 Task: Search one way flight ticket for 5 adults, 2 children, 1 infant in seat and 1 infant on lap in economy from Dubuque: Dubuque Regional Airport to Fort Wayne: Fort Wayne International Airport on 5-4-2023. Choice of flights is Sun country airlines. Number of bags: 2 carry on bags. Price is upto 78000. Outbound departure time preference is 18:00.
Action: Mouse moved to (313, 297)
Screenshot: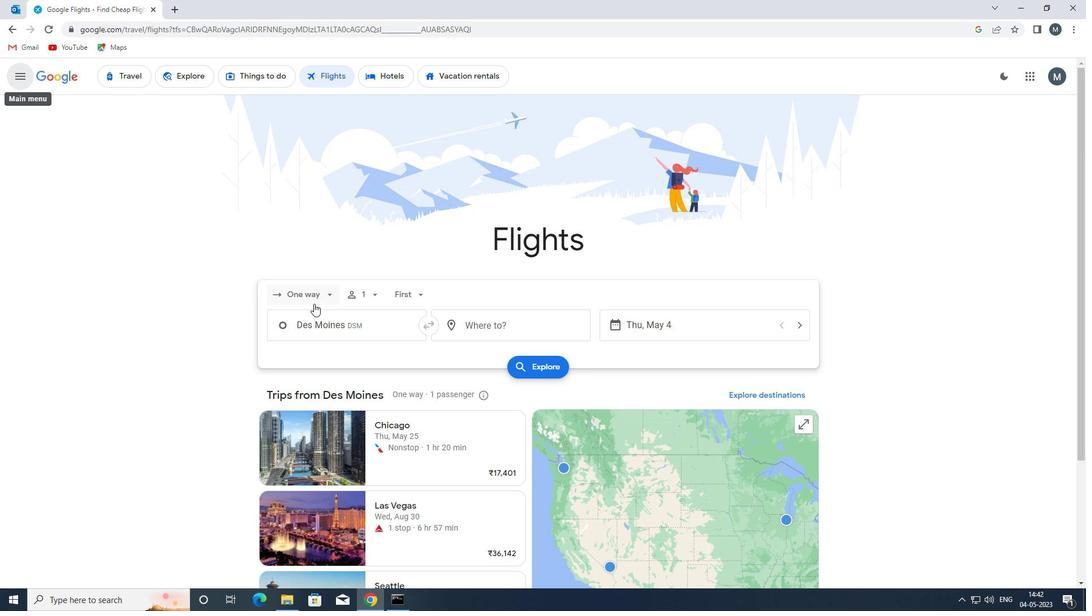 
Action: Mouse pressed left at (313, 297)
Screenshot: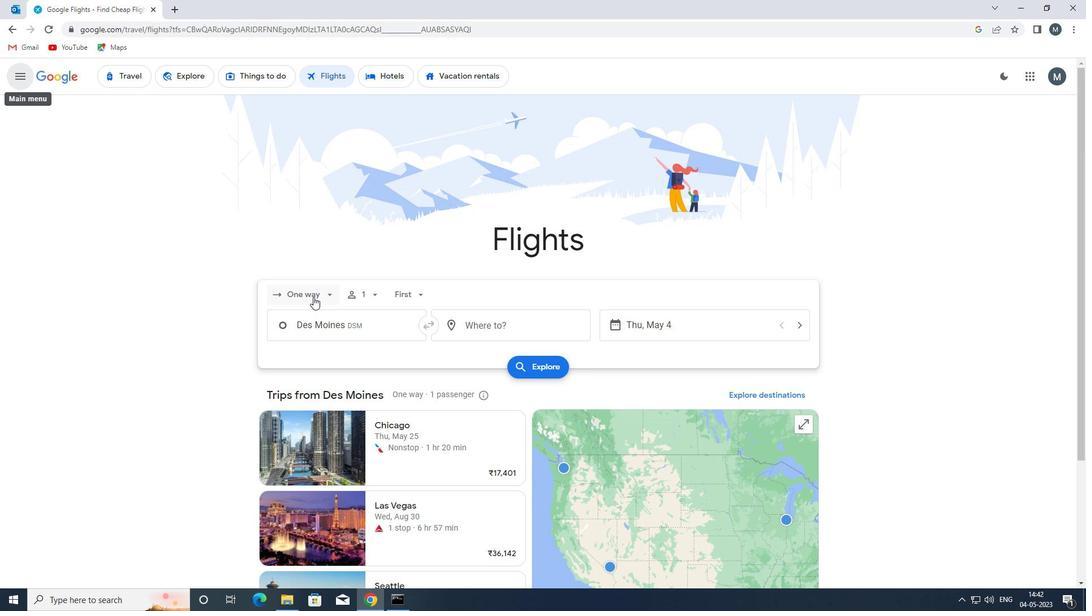 
Action: Mouse moved to (322, 341)
Screenshot: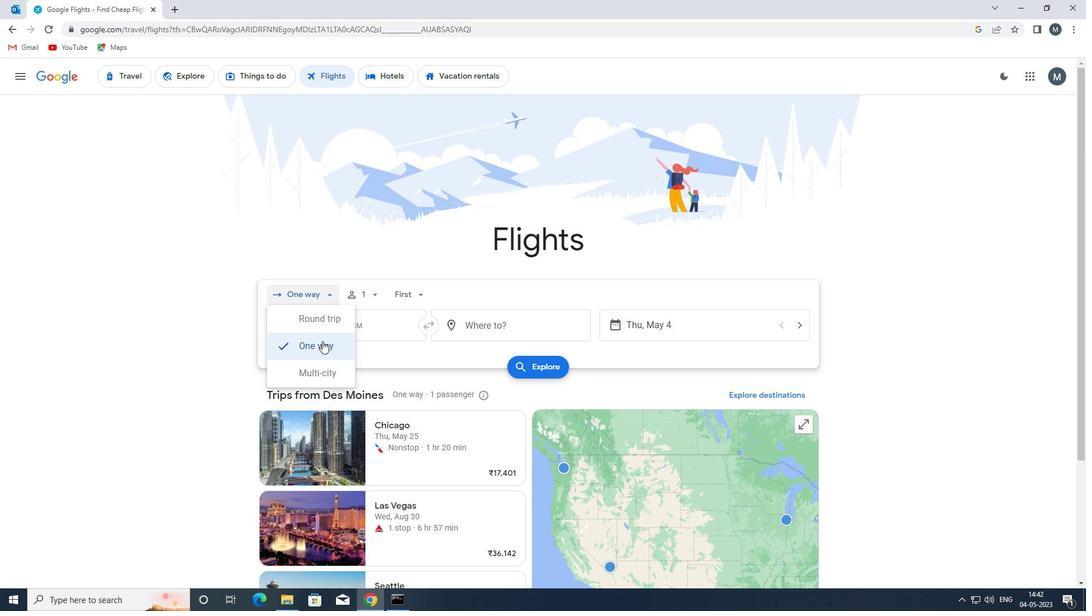 
Action: Mouse pressed left at (322, 341)
Screenshot: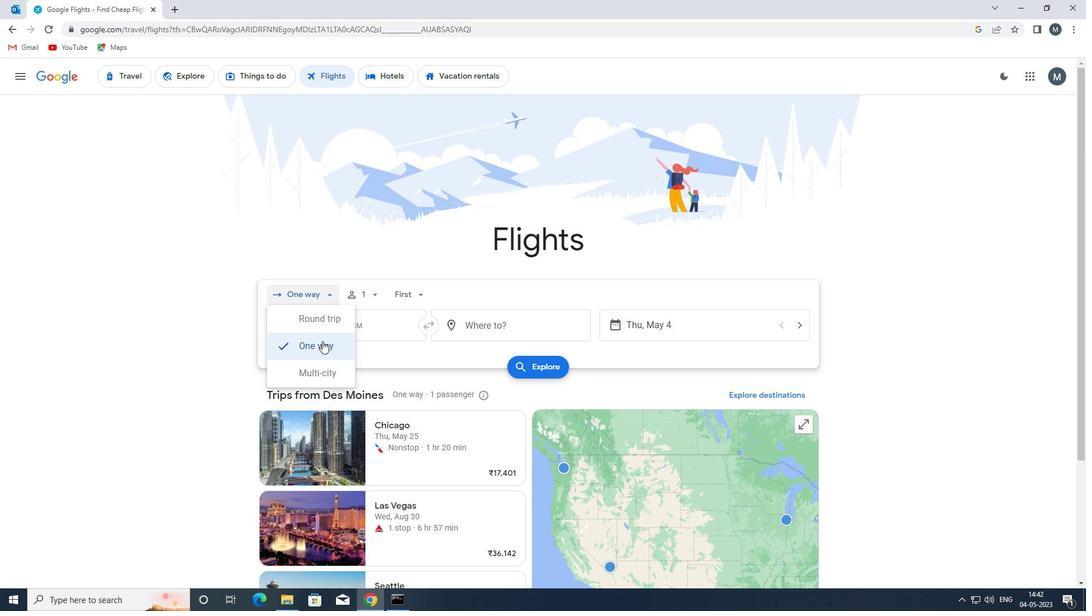 
Action: Mouse moved to (379, 294)
Screenshot: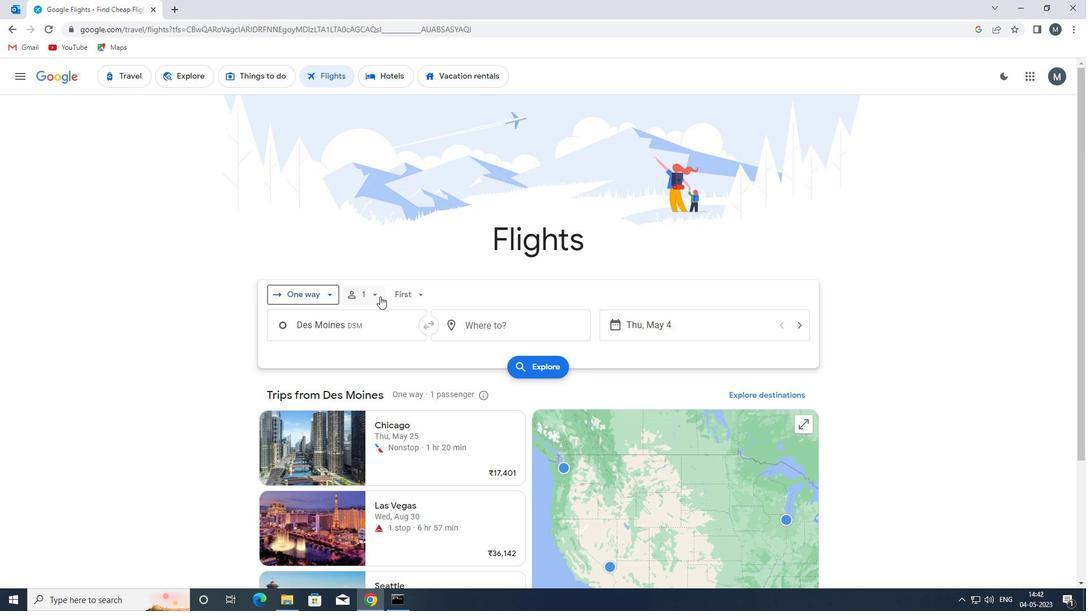 
Action: Mouse pressed left at (379, 294)
Screenshot: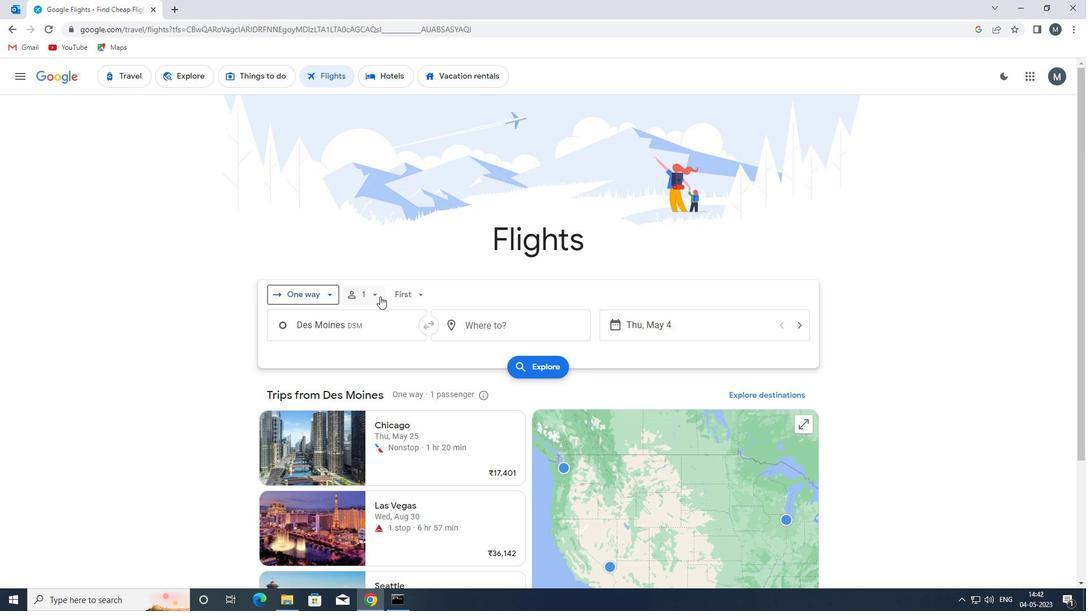 
Action: Mouse moved to (460, 321)
Screenshot: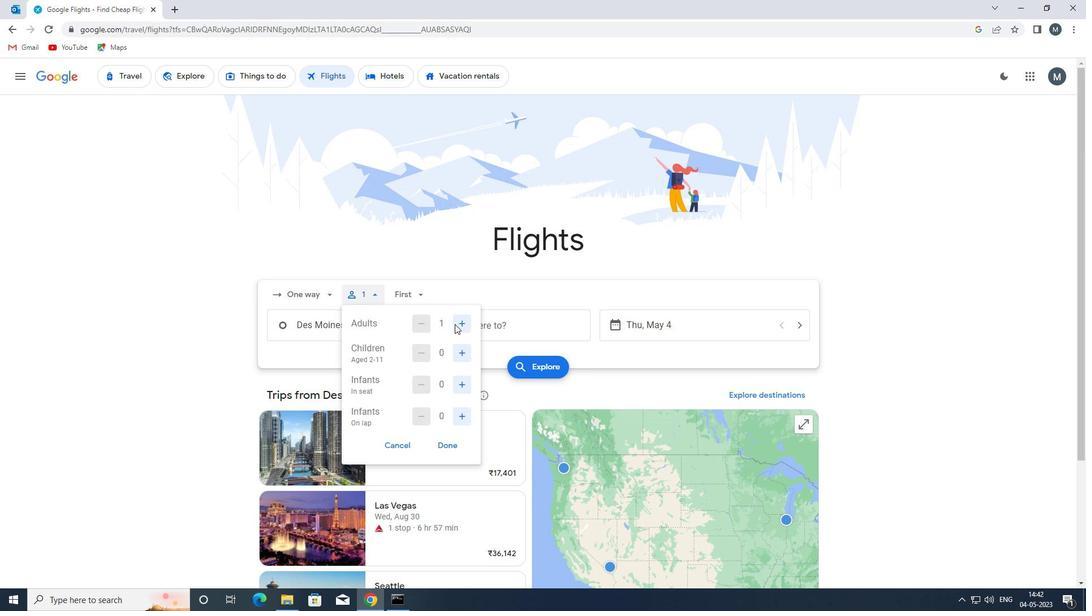 
Action: Mouse pressed left at (460, 321)
Screenshot: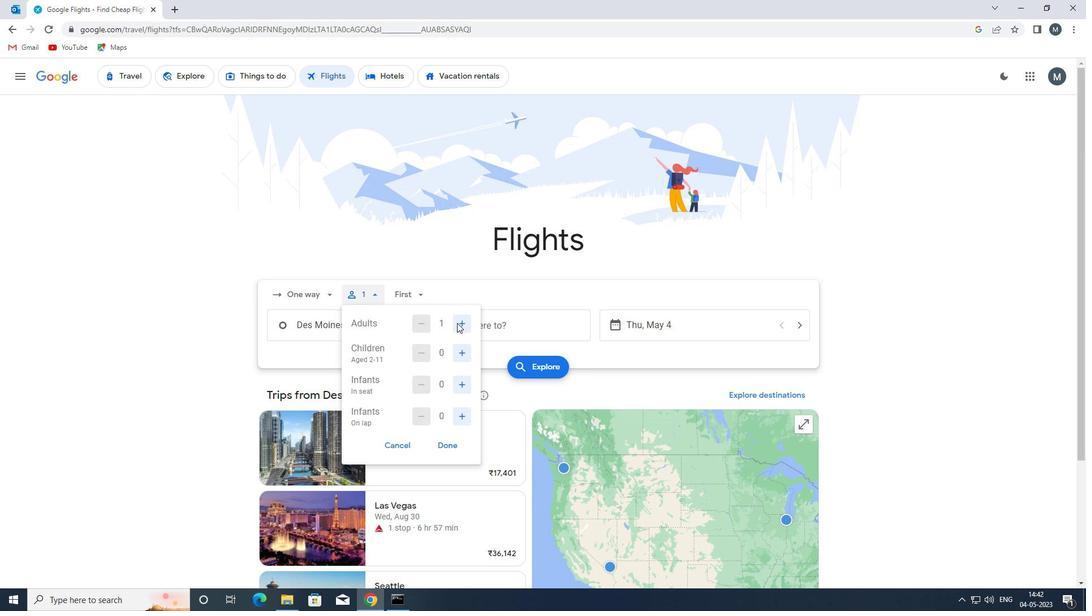 
Action: Mouse pressed left at (460, 321)
Screenshot: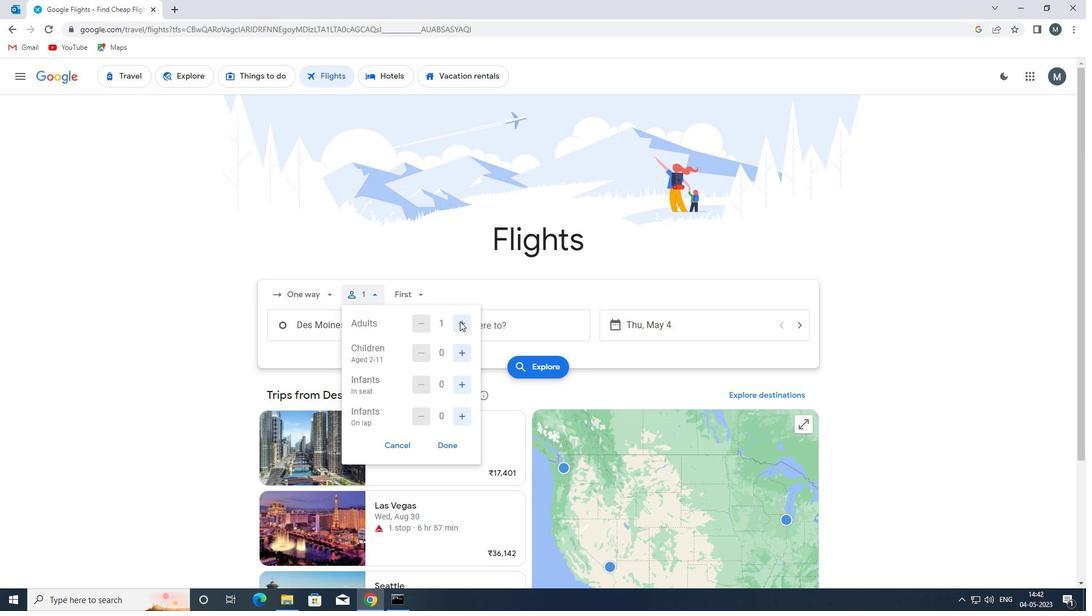
Action: Mouse pressed left at (460, 321)
Screenshot: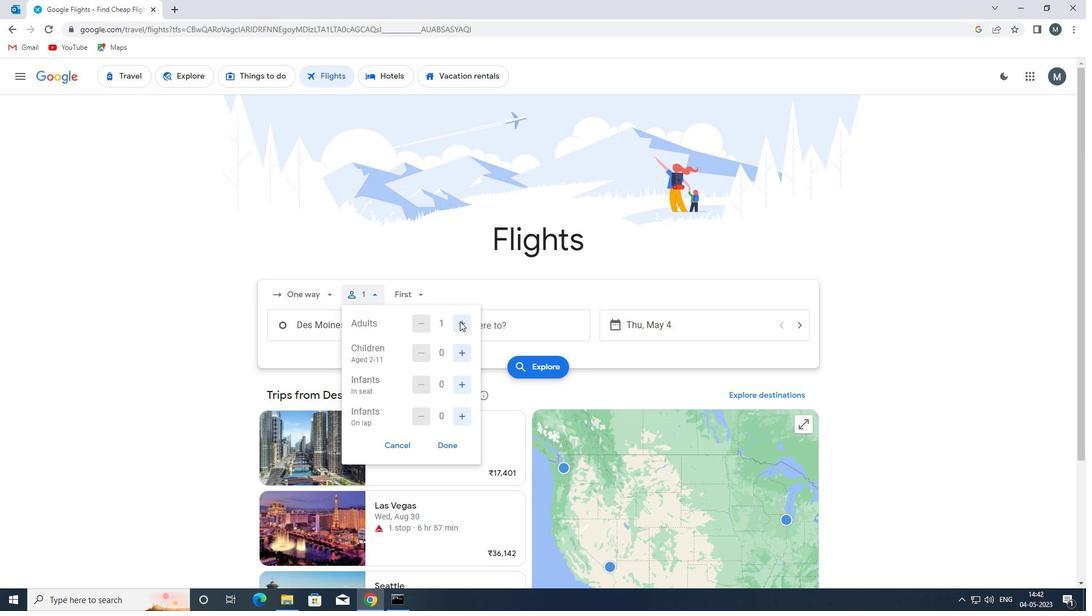 
Action: Mouse moved to (460, 322)
Screenshot: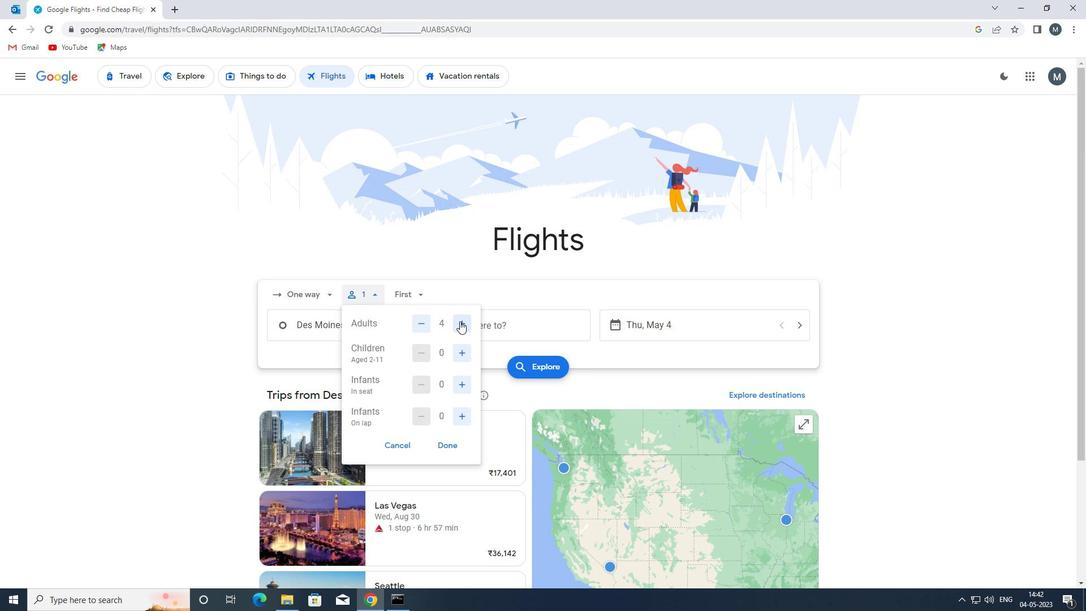 
Action: Mouse pressed left at (460, 322)
Screenshot: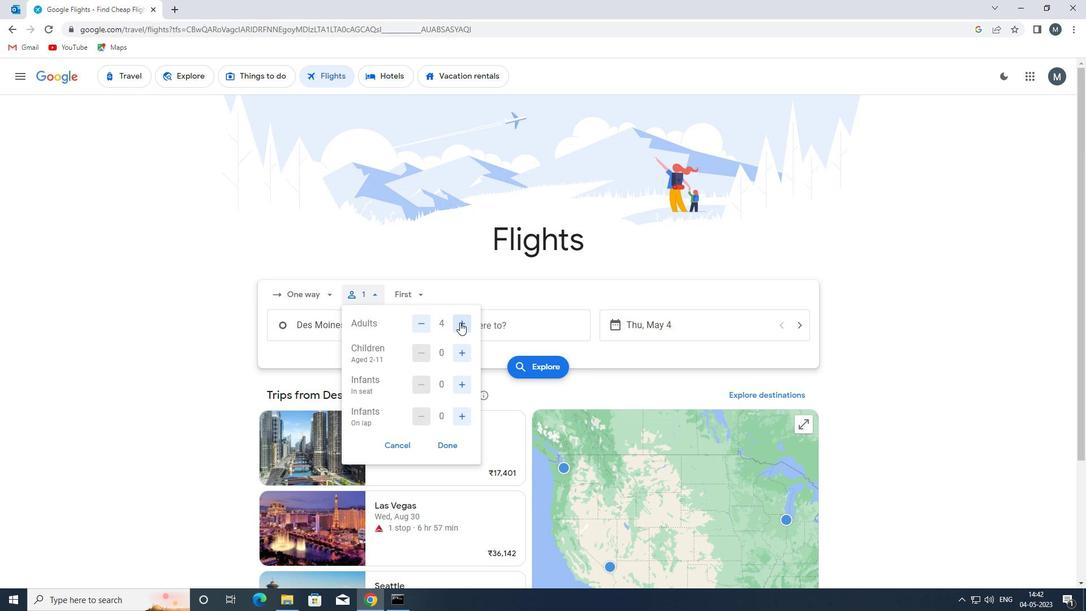 
Action: Mouse moved to (470, 350)
Screenshot: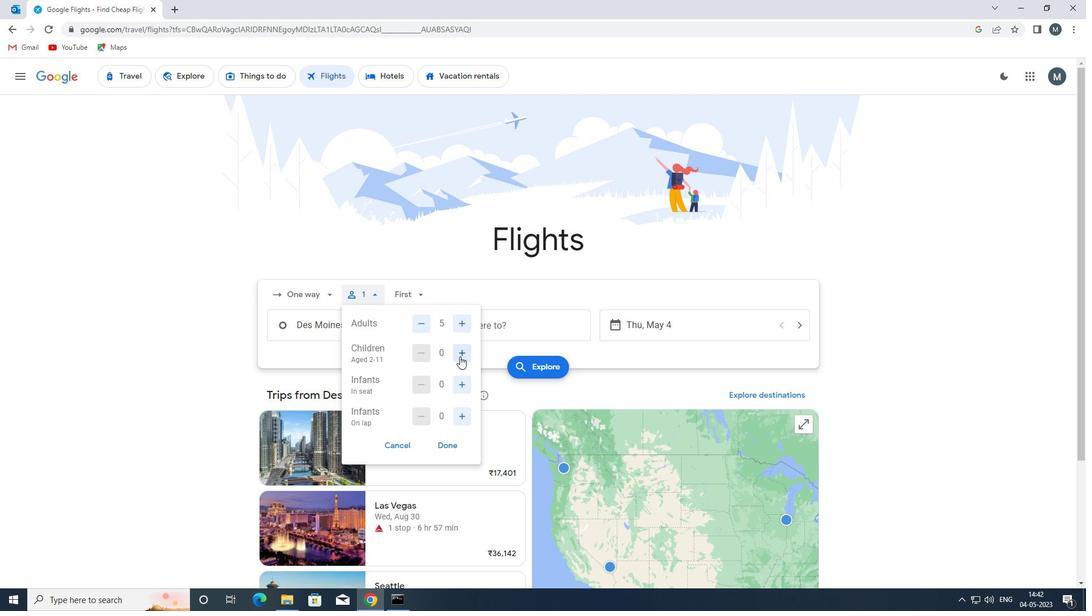 
Action: Mouse pressed left at (470, 350)
Screenshot: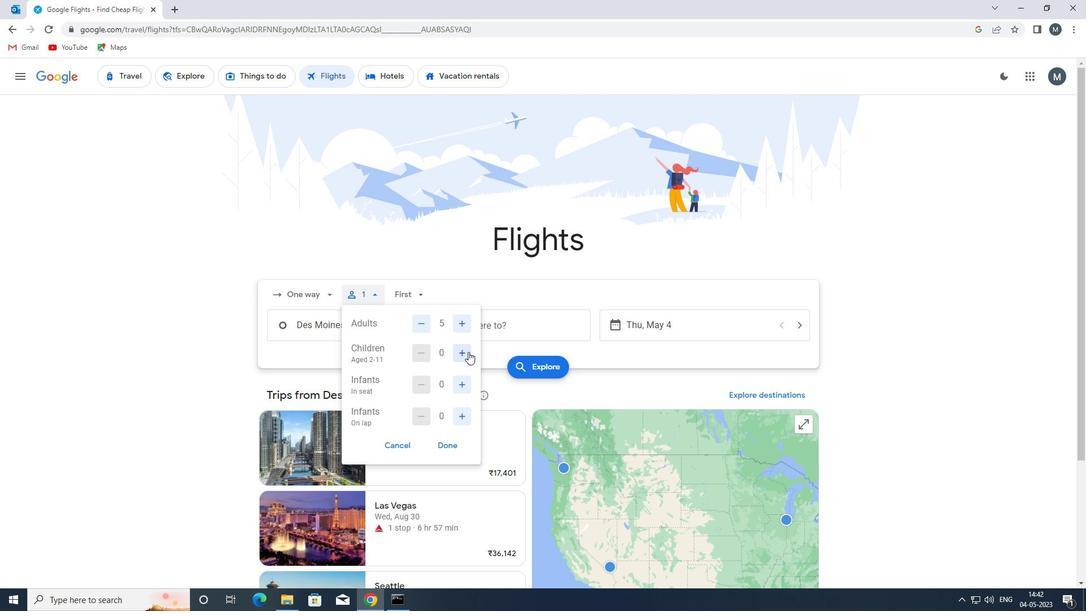 
Action: Mouse moved to (470, 350)
Screenshot: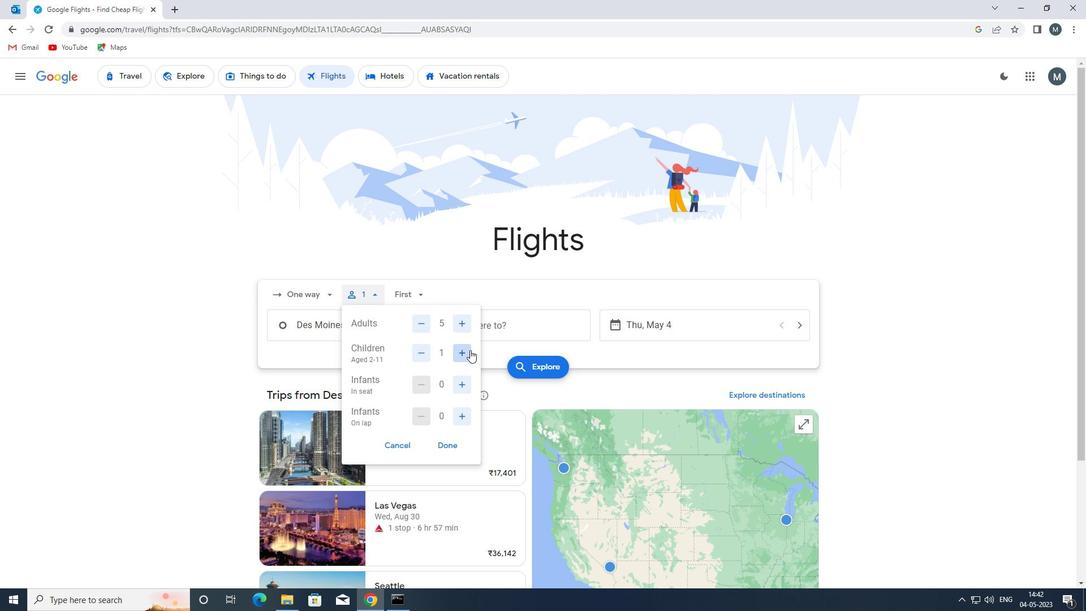 
Action: Mouse pressed left at (470, 350)
Screenshot: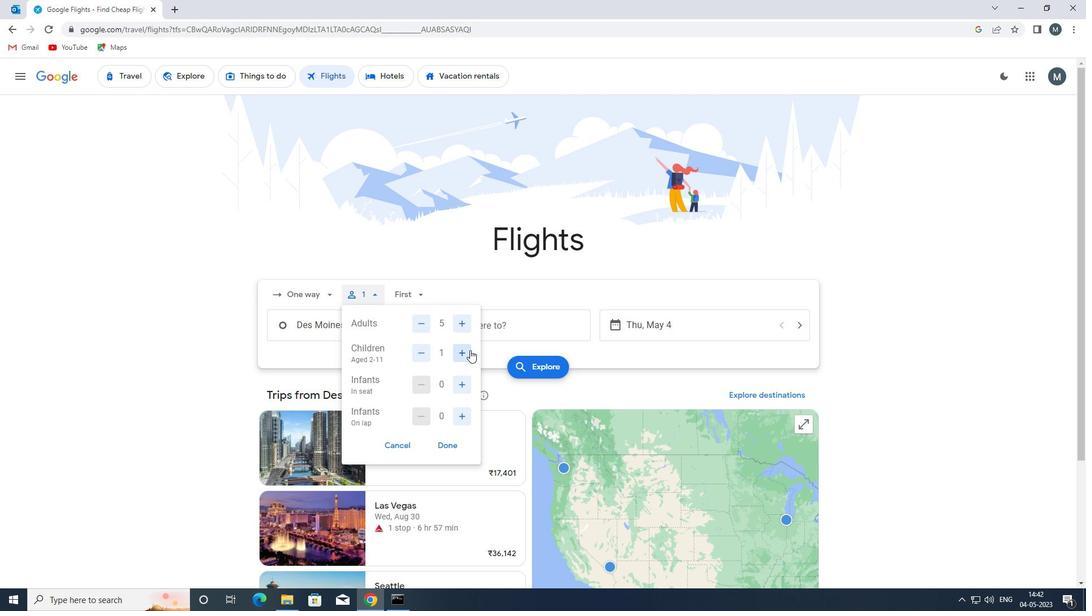 
Action: Mouse moved to (464, 382)
Screenshot: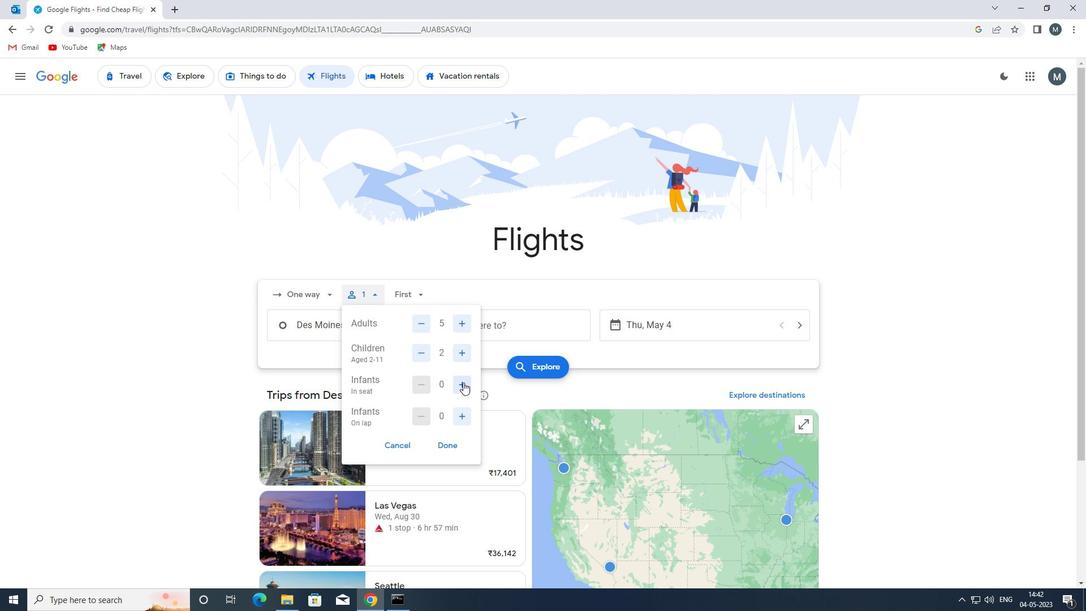 
Action: Mouse pressed left at (464, 382)
Screenshot: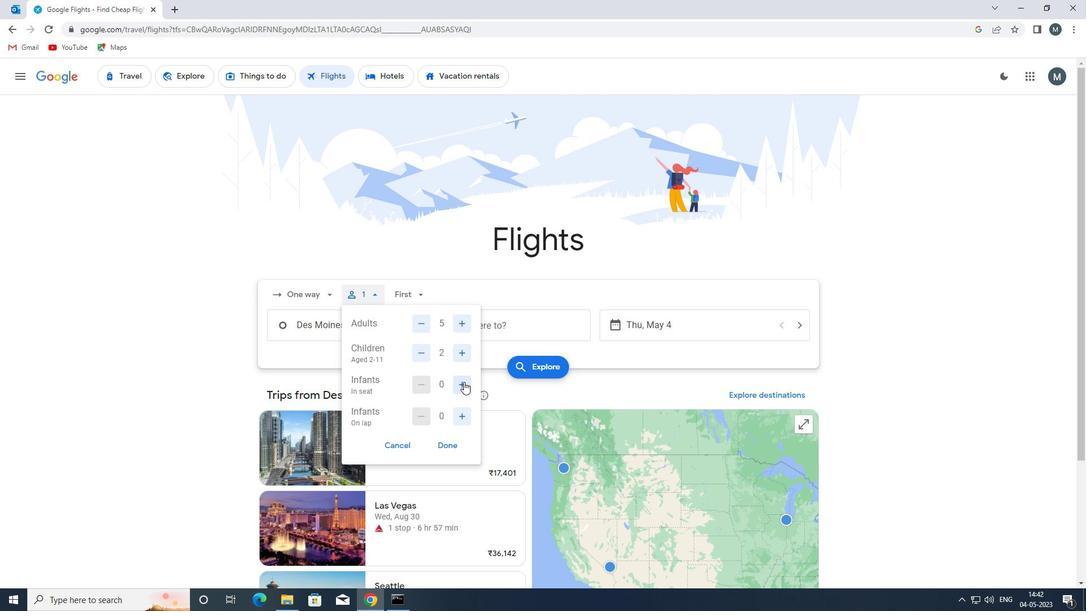 
Action: Mouse moved to (463, 413)
Screenshot: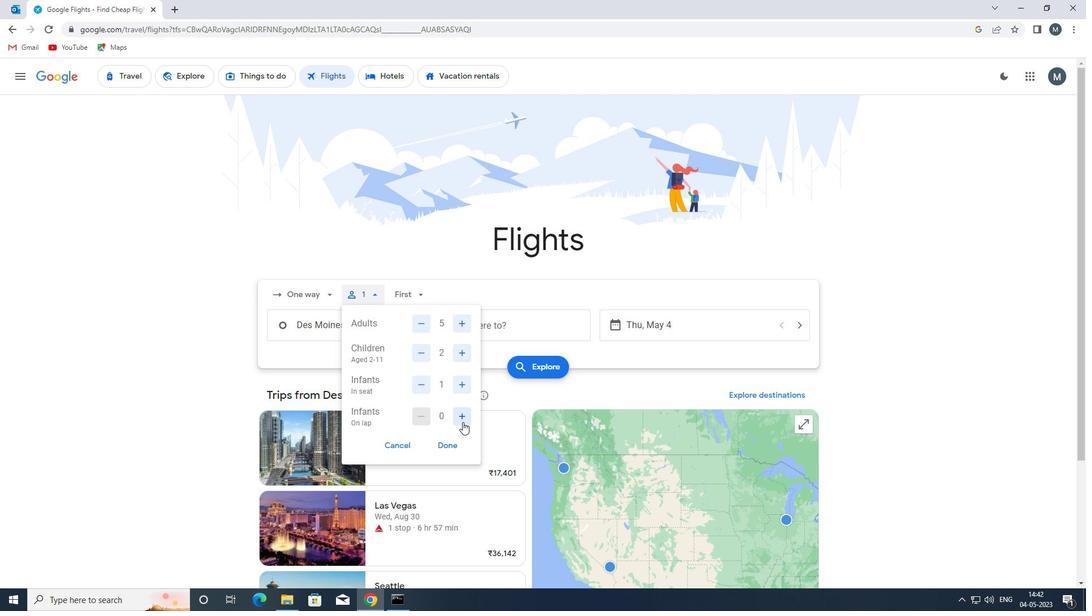 
Action: Mouse pressed left at (463, 413)
Screenshot: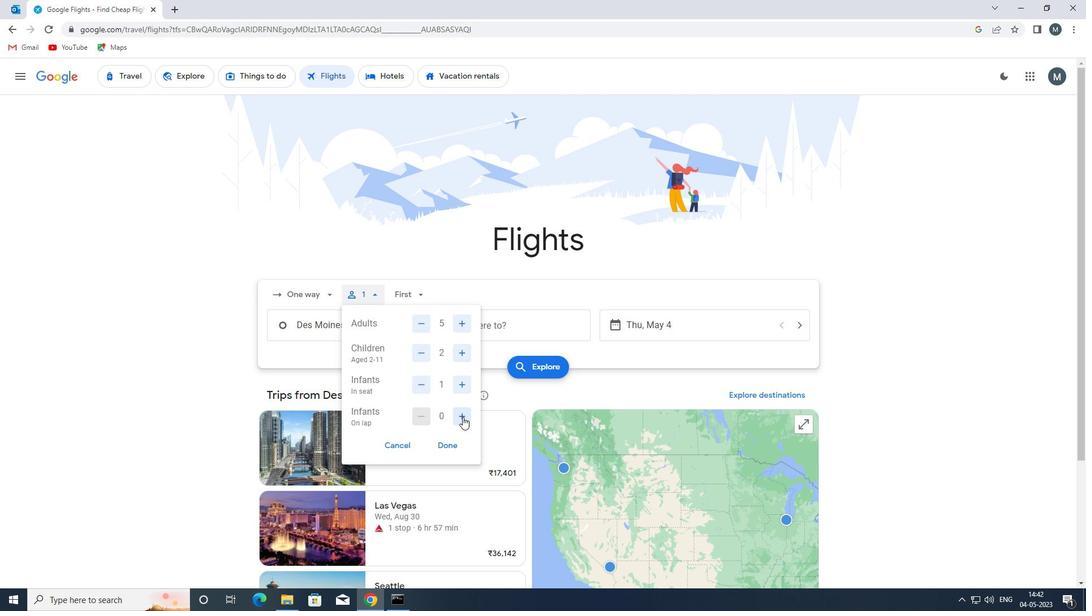 
Action: Mouse moved to (455, 444)
Screenshot: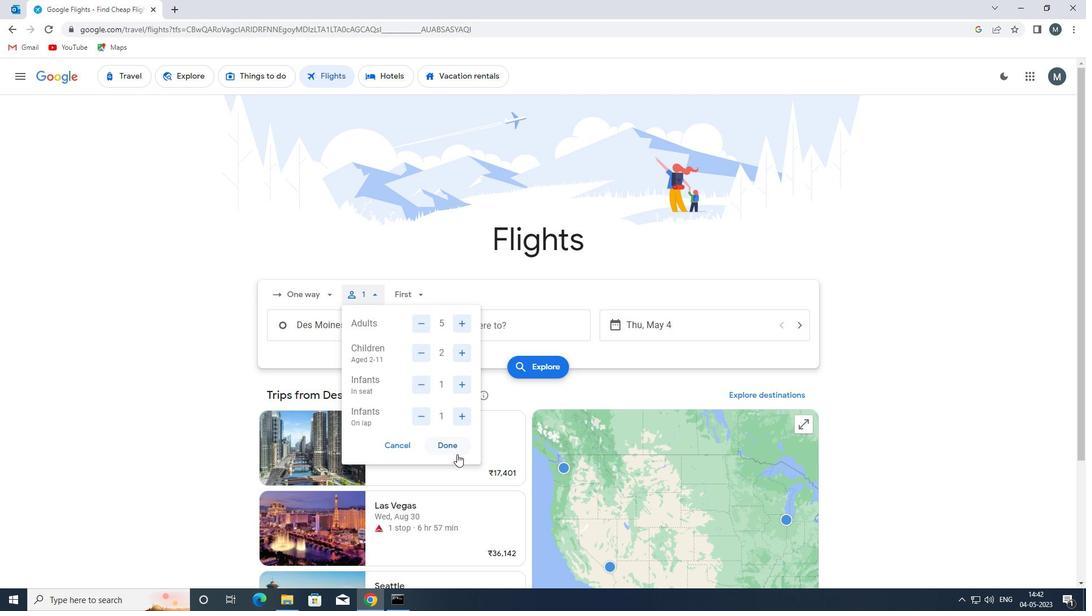 
Action: Mouse pressed left at (455, 444)
Screenshot: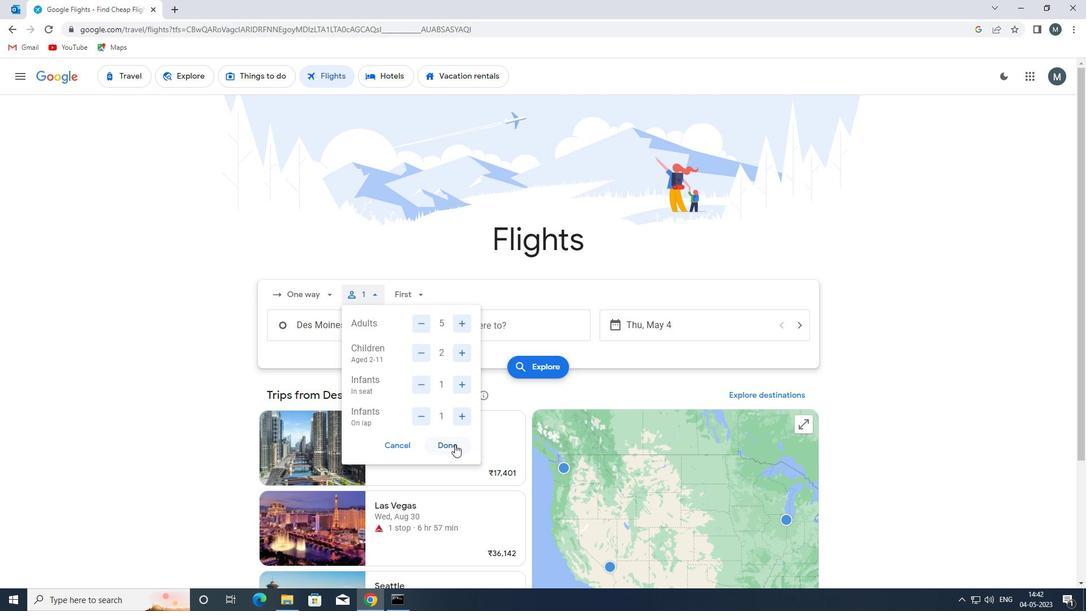 
Action: Mouse moved to (421, 297)
Screenshot: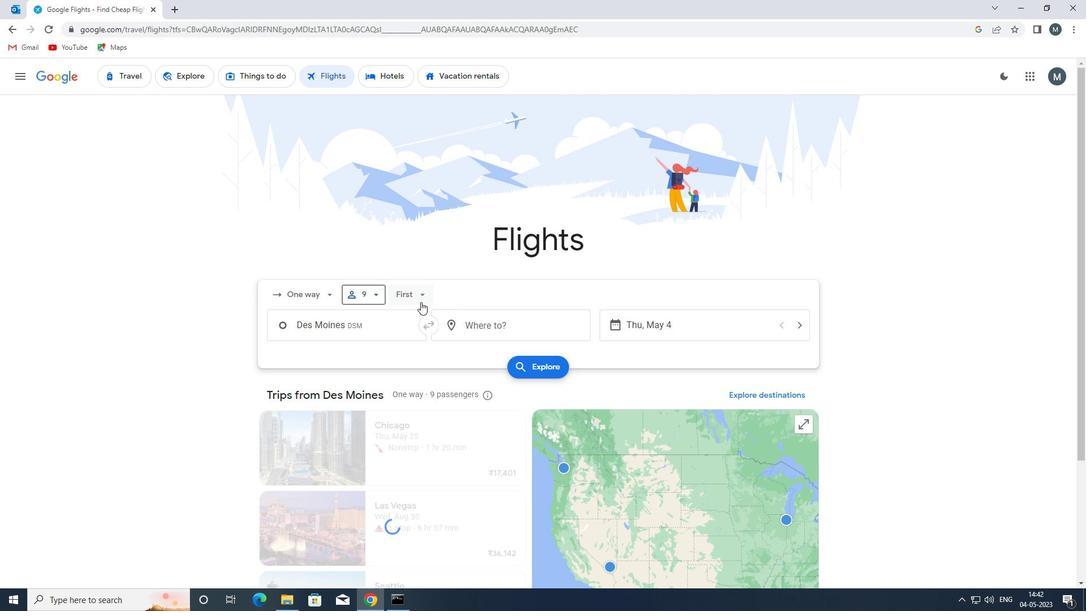 
Action: Mouse pressed left at (421, 297)
Screenshot: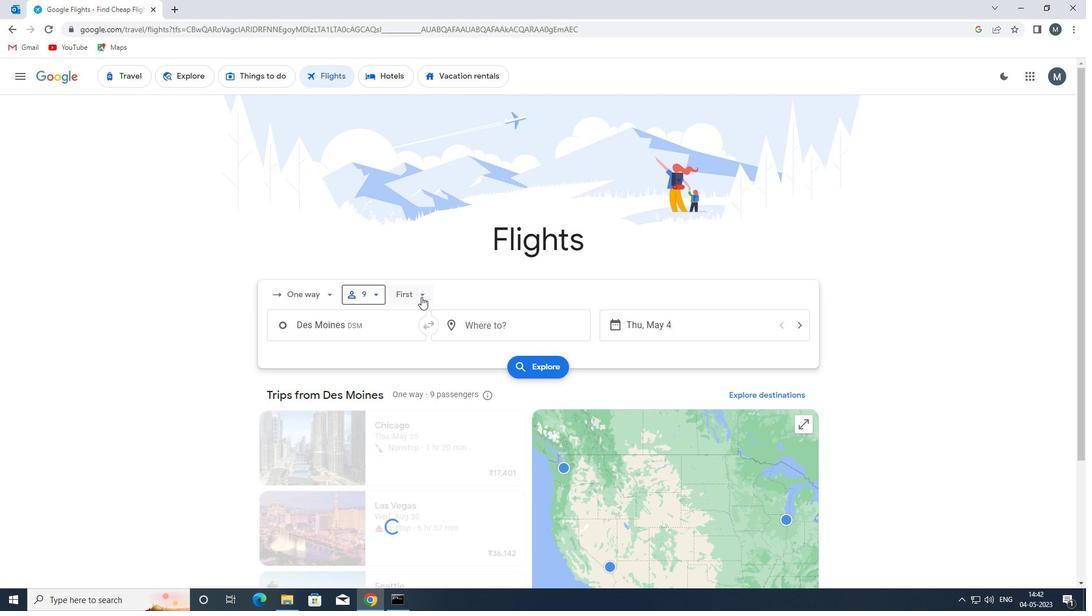 
Action: Mouse moved to (428, 321)
Screenshot: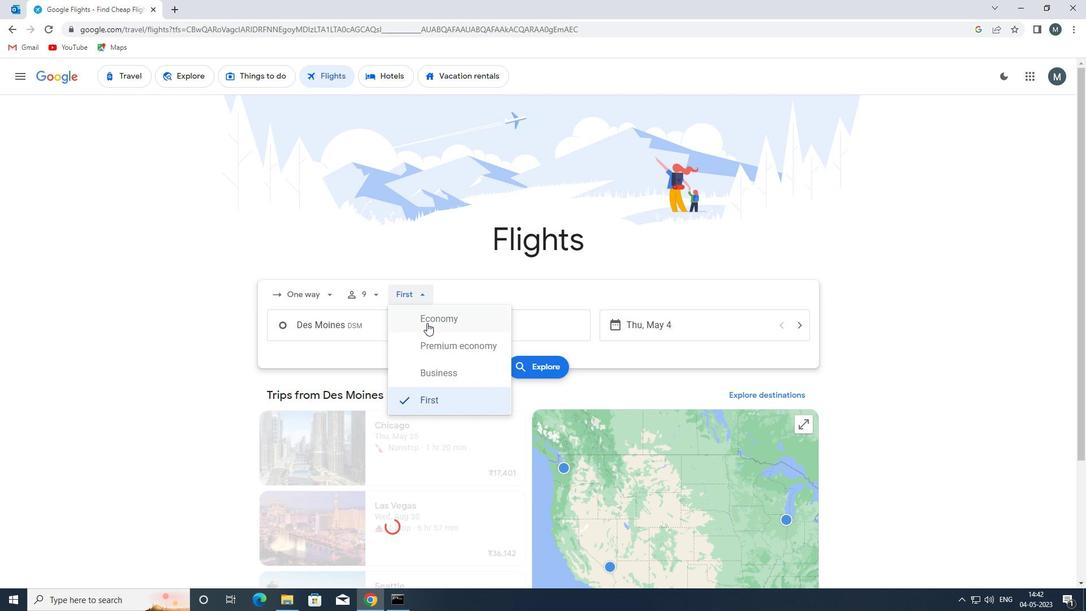 
Action: Mouse pressed left at (428, 321)
Screenshot: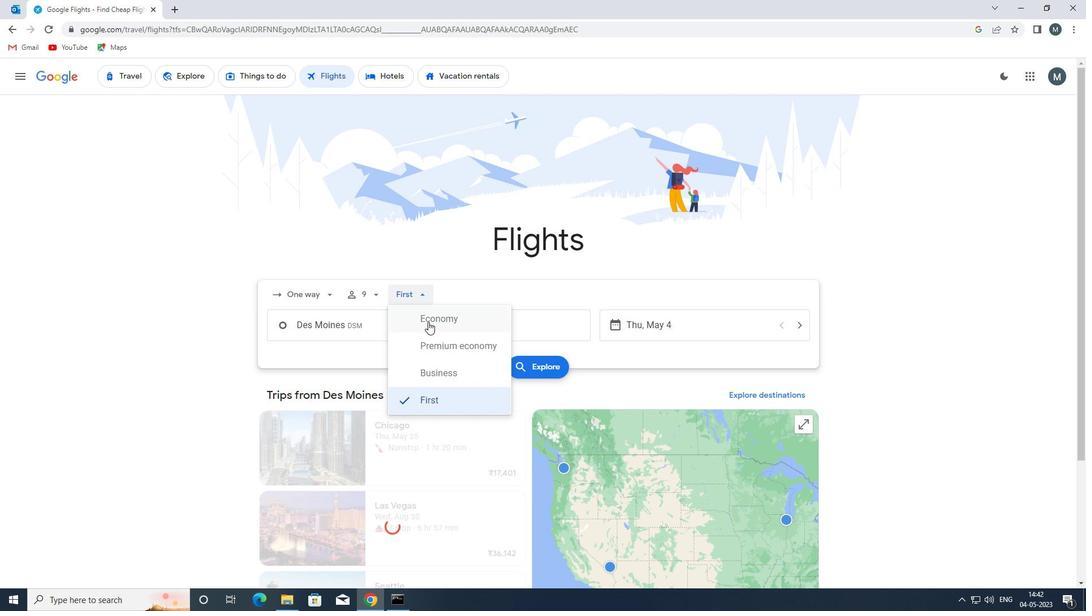 
Action: Mouse moved to (379, 325)
Screenshot: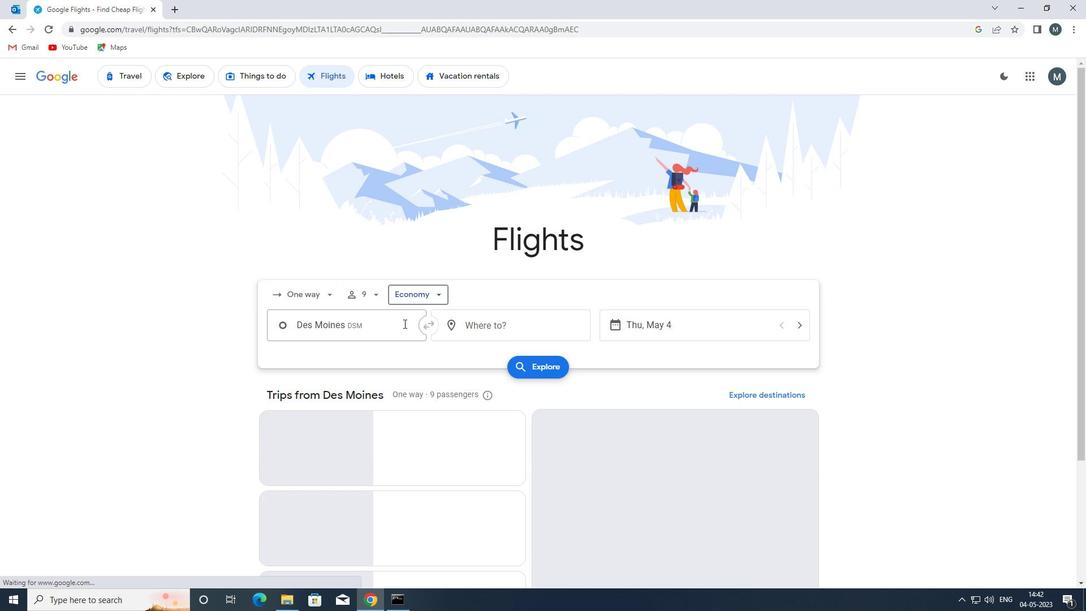 
Action: Mouse pressed left at (379, 325)
Screenshot: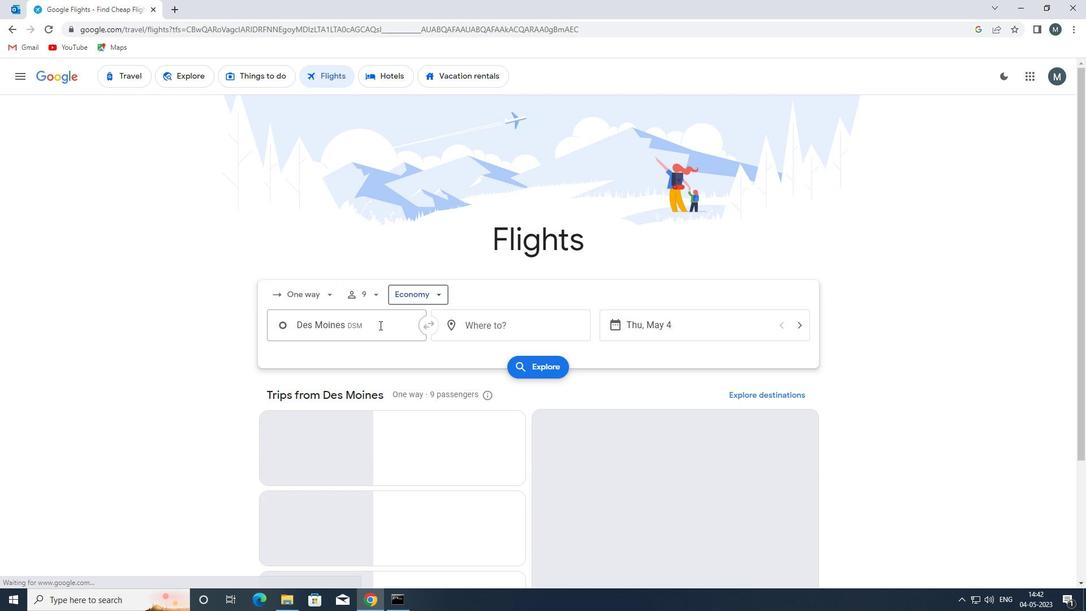 
Action: Key pressed dbq
Screenshot: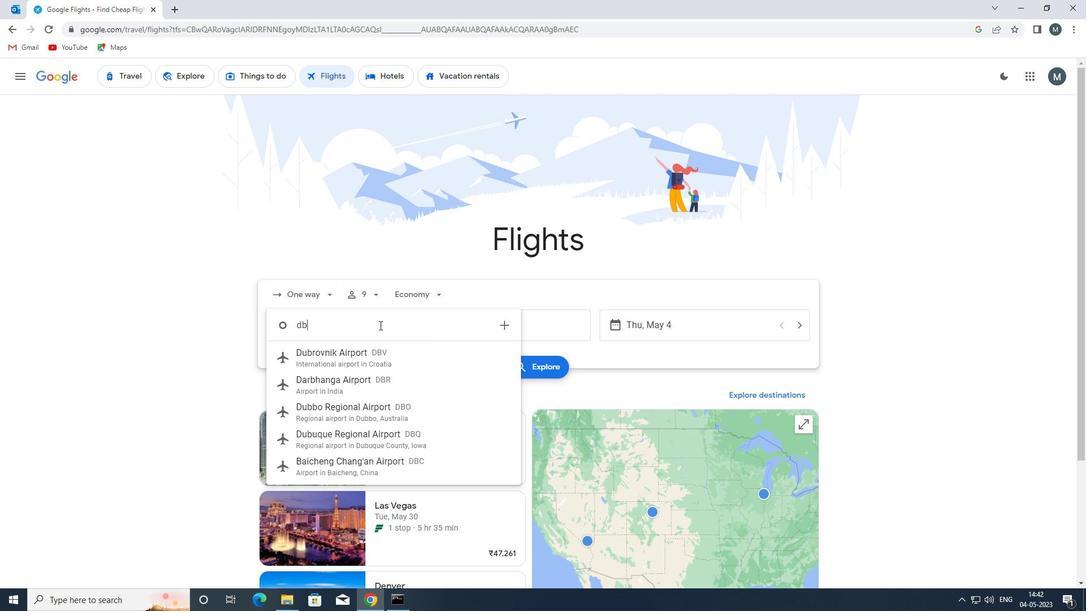 
Action: Mouse moved to (371, 356)
Screenshot: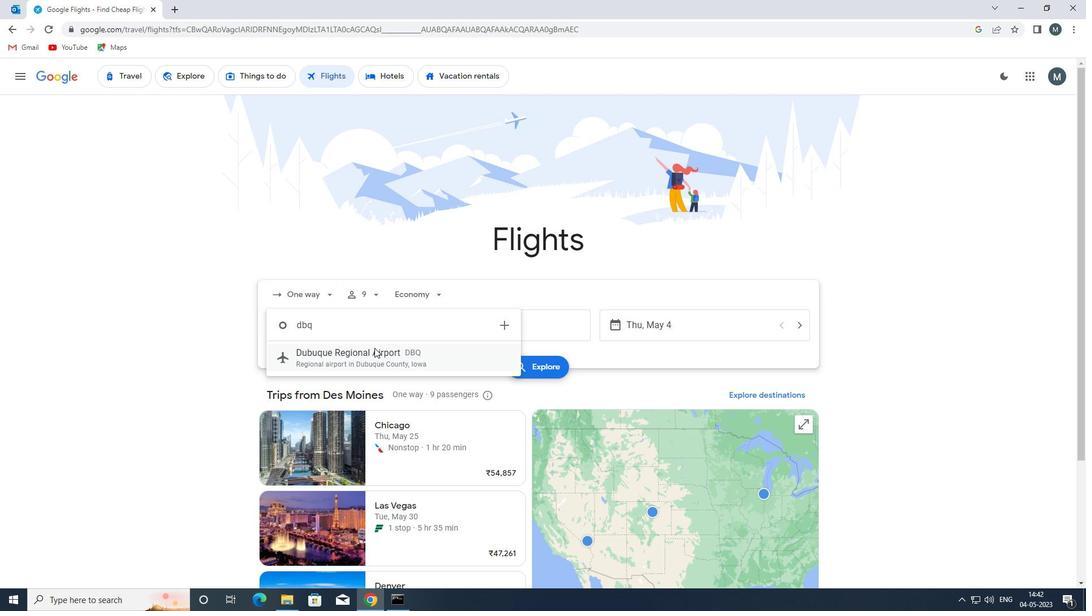 
Action: Mouse pressed left at (371, 356)
Screenshot: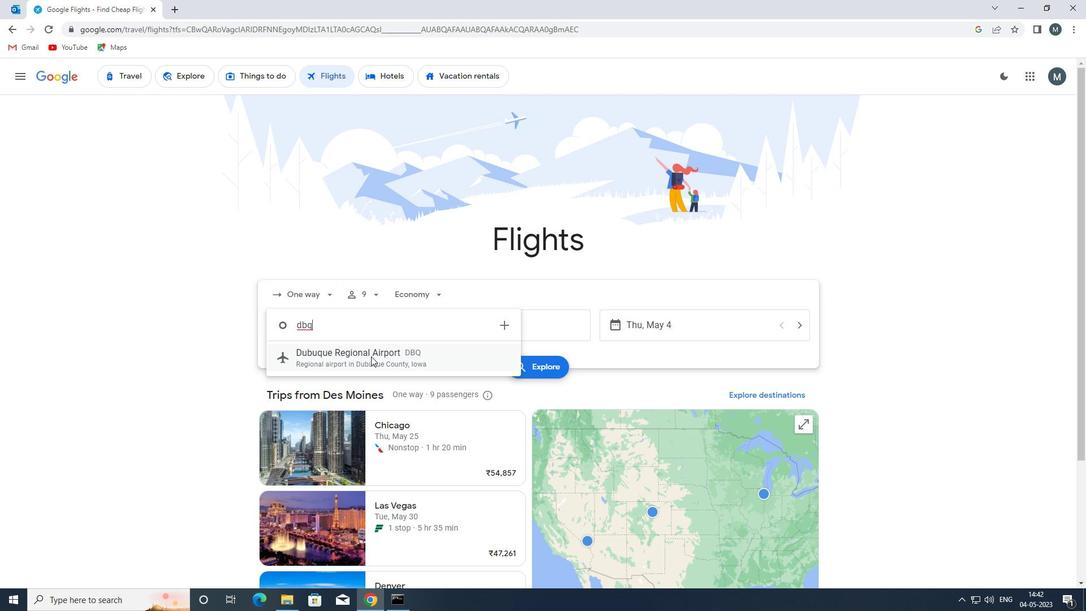 
Action: Mouse moved to (465, 327)
Screenshot: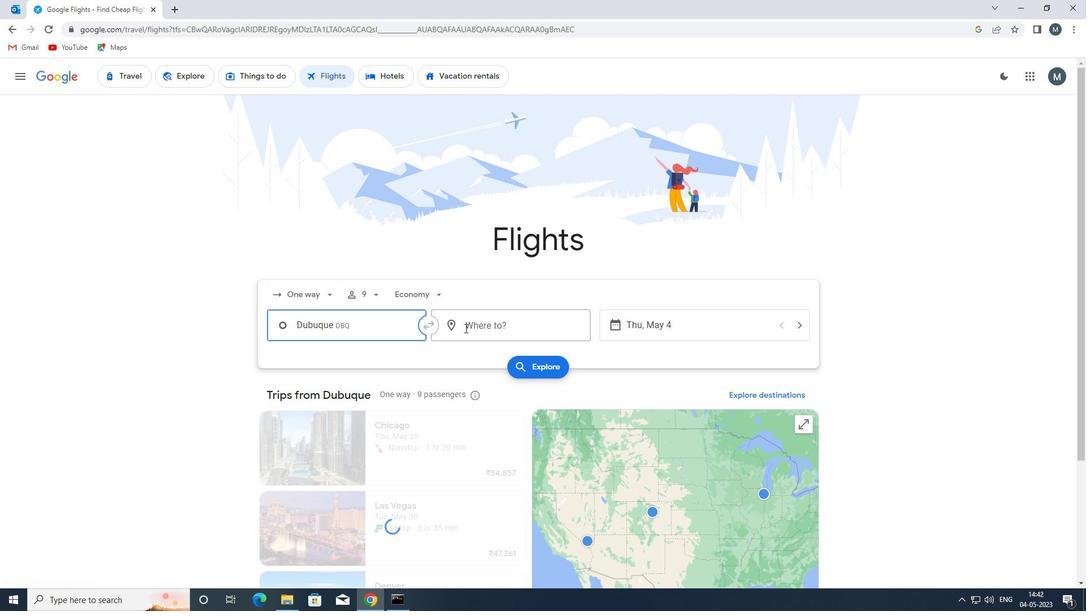 
Action: Mouse pressed left at (465, 327)
Screenshot: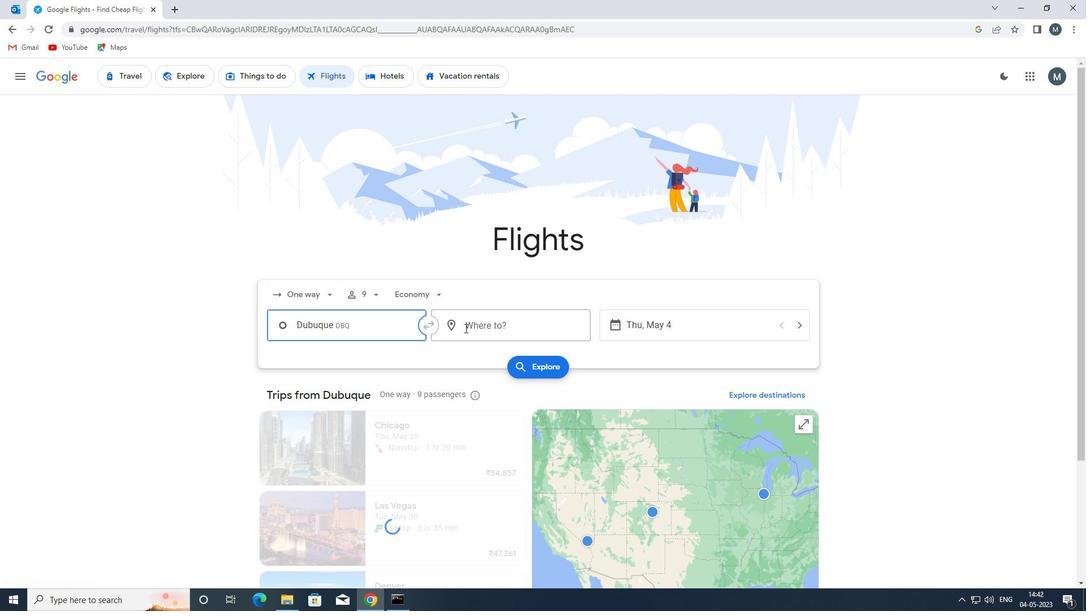 
Action: Key pressed fw
Screenshot: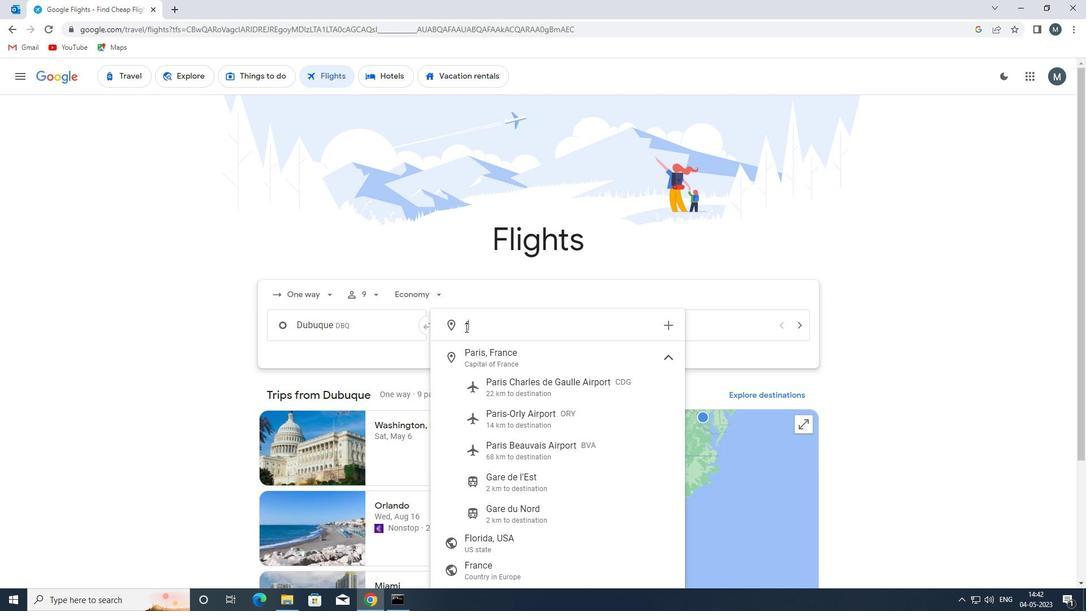 
Action: Mouse moved to (485, 358)
Screenshot: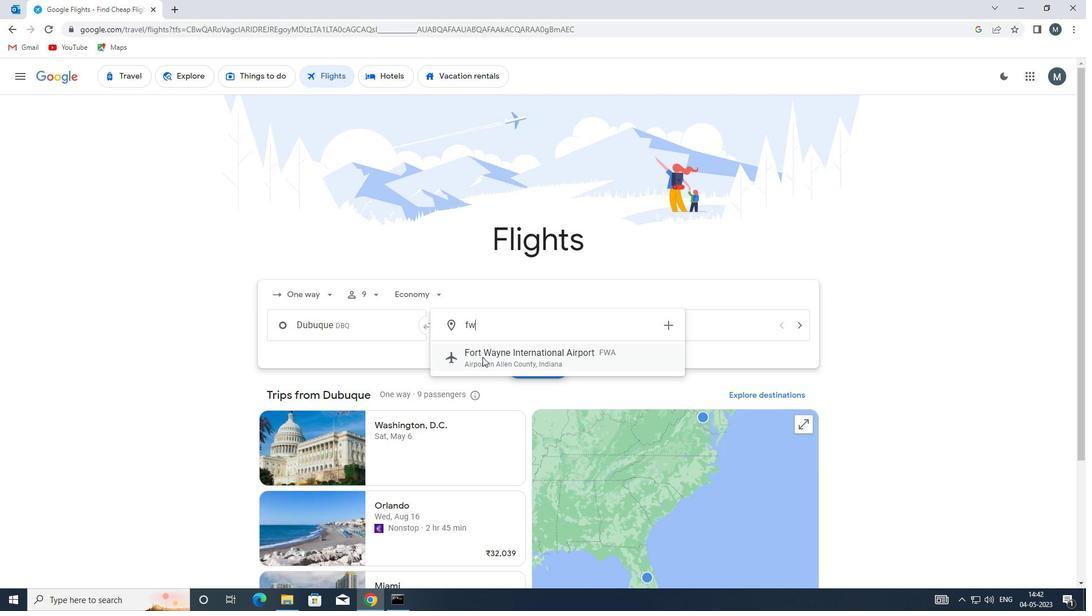 
Action: Mouse pressed left at (485, 358)
Screenshot: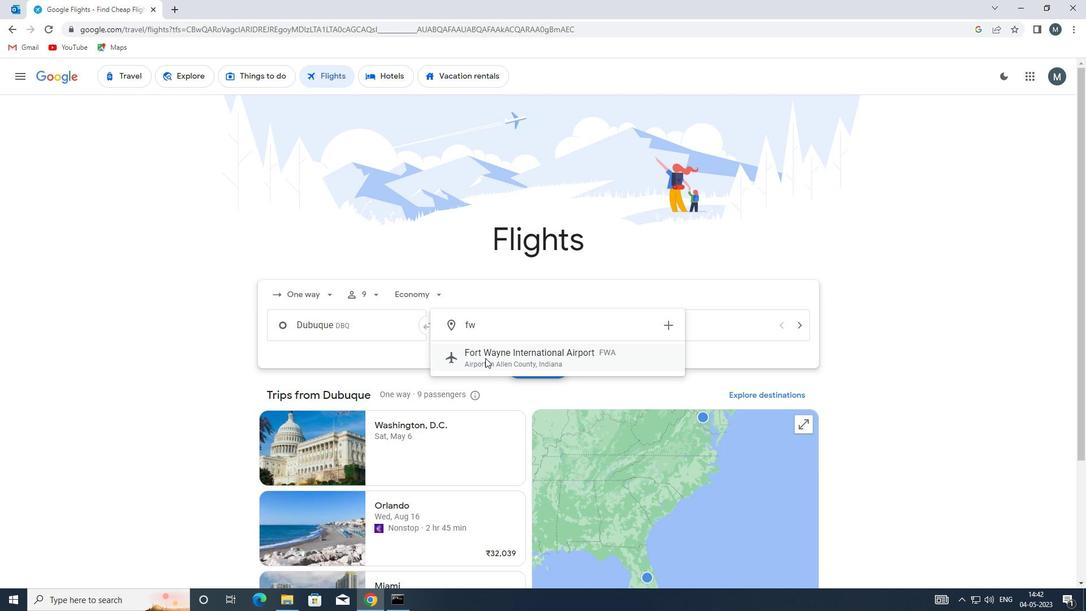 
Action: Mouse moved to (624, 324)
Screenshot: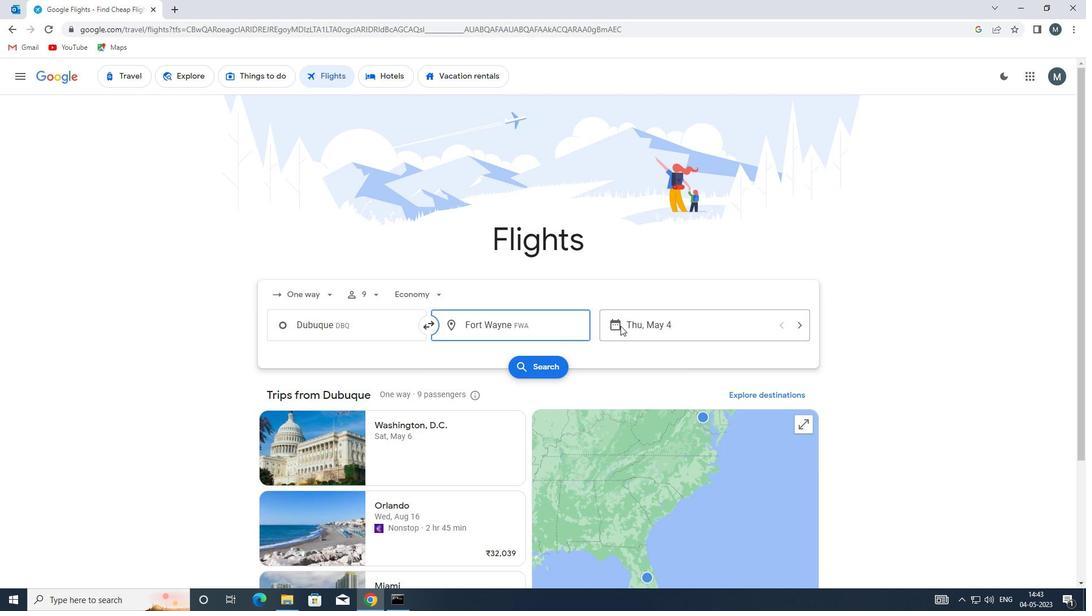 
Action: Mouse pressed left at (624, 324)
Screenshot: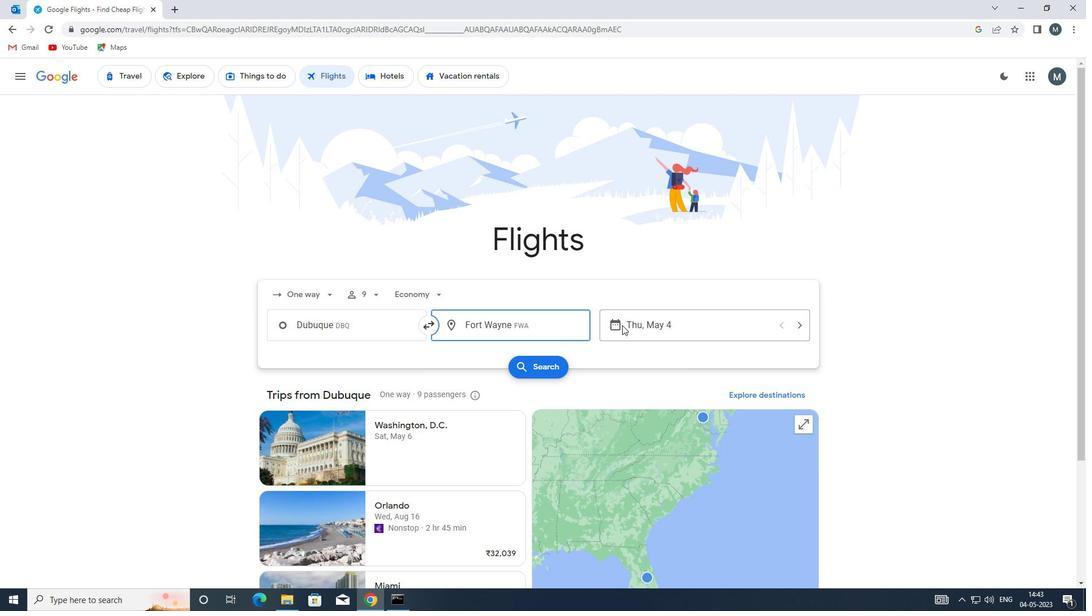 
Action: Mouse moved to (511, 383)
Screenshot: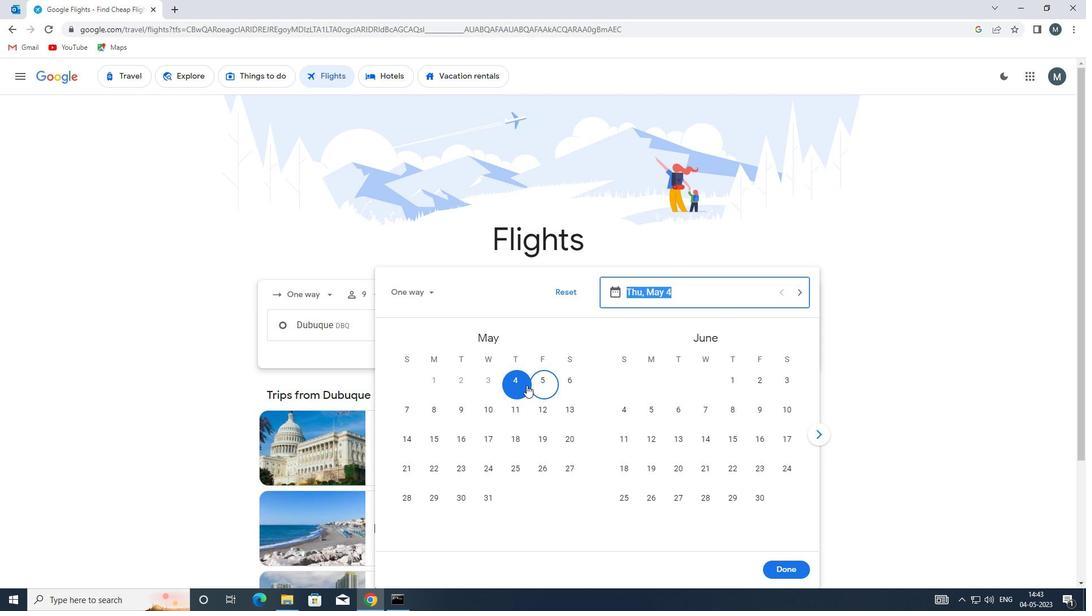 
Action: Mouse pressed left at (511, 383)
Screenshot: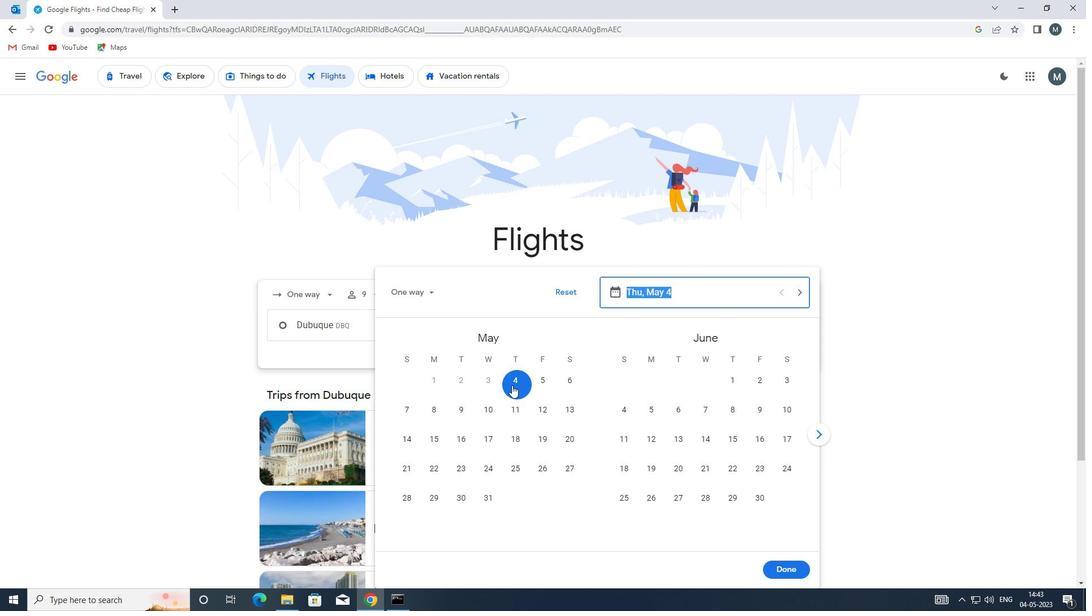 
Action: Mouse moved to (775, 565)
Screenshot: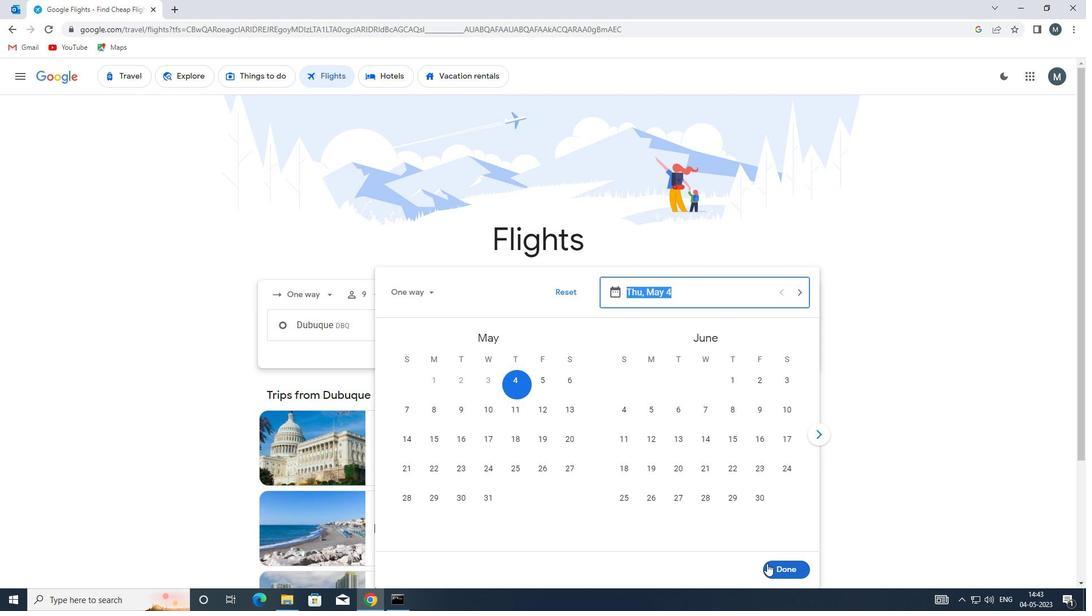 
Action: Mouse pressed left at (775, 565)
Screenshot: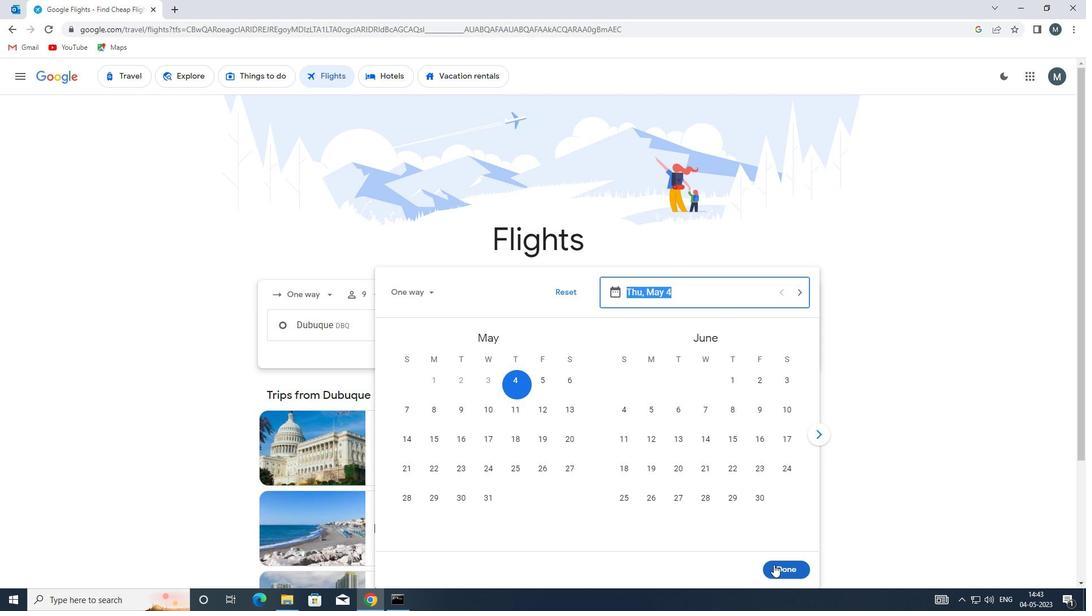 
Action: Mouse moved to (526, 366)
Screenshot: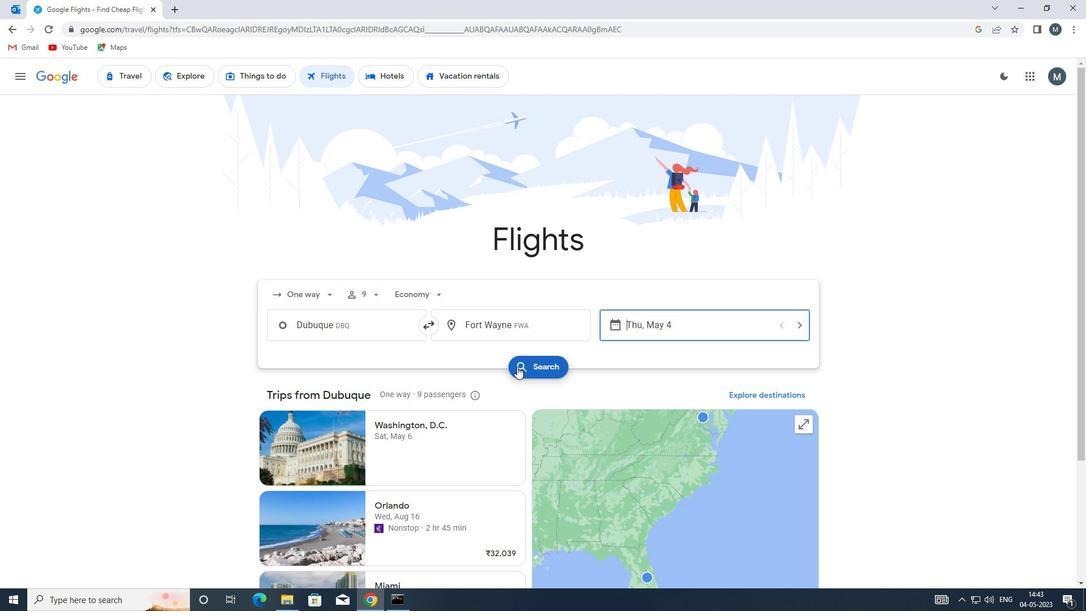 
Action: Mouse pressed left at (526, 366)
Screenshot: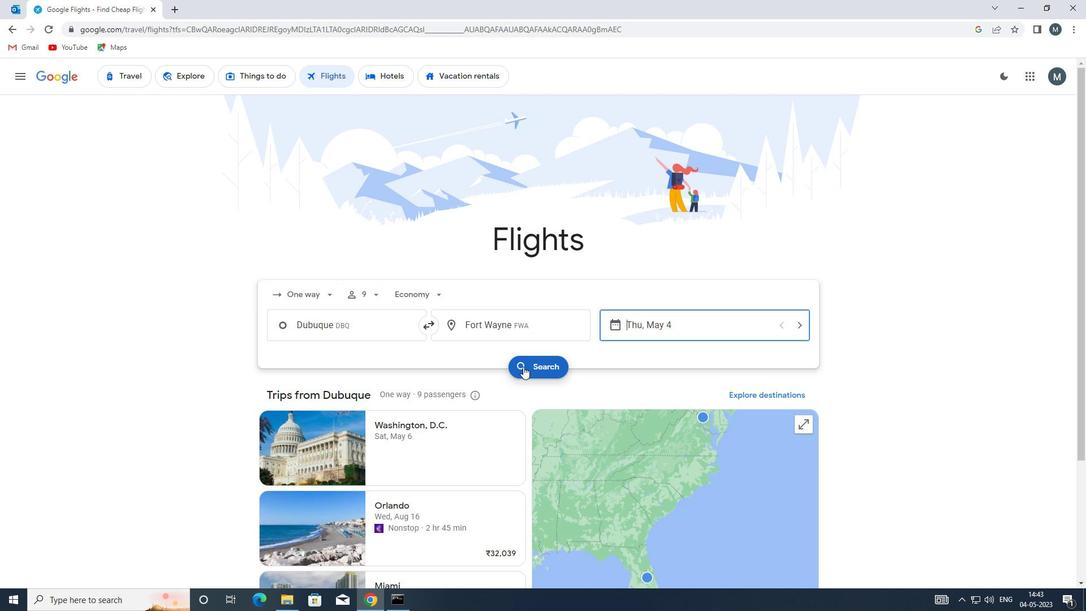 
Action: Mouse moved to (265, 172)
Screenshot: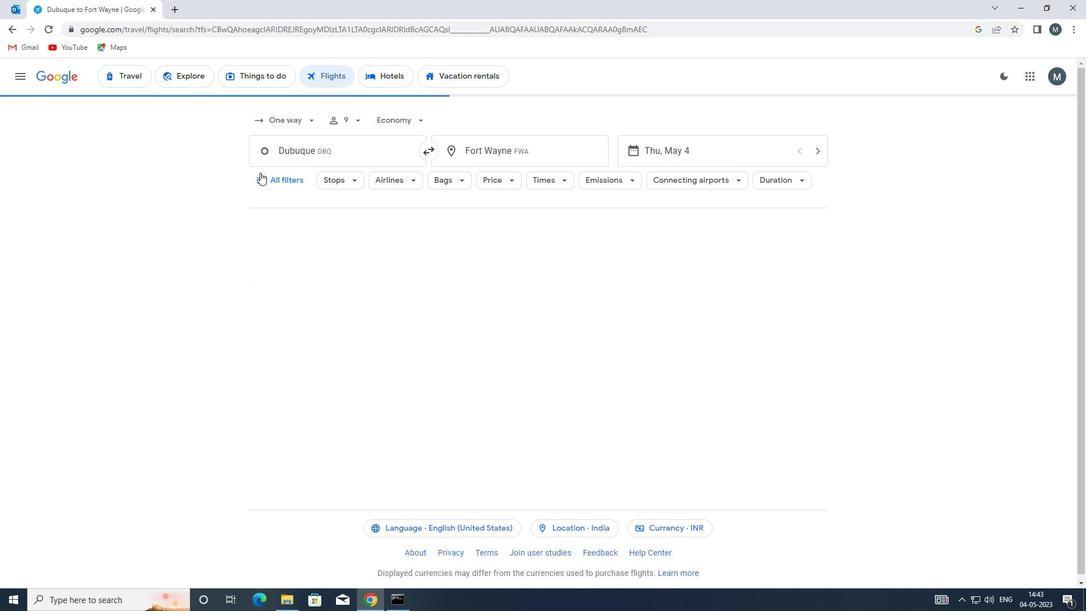 
Action: Mouse pressed left at (265, 172)
Screenshot: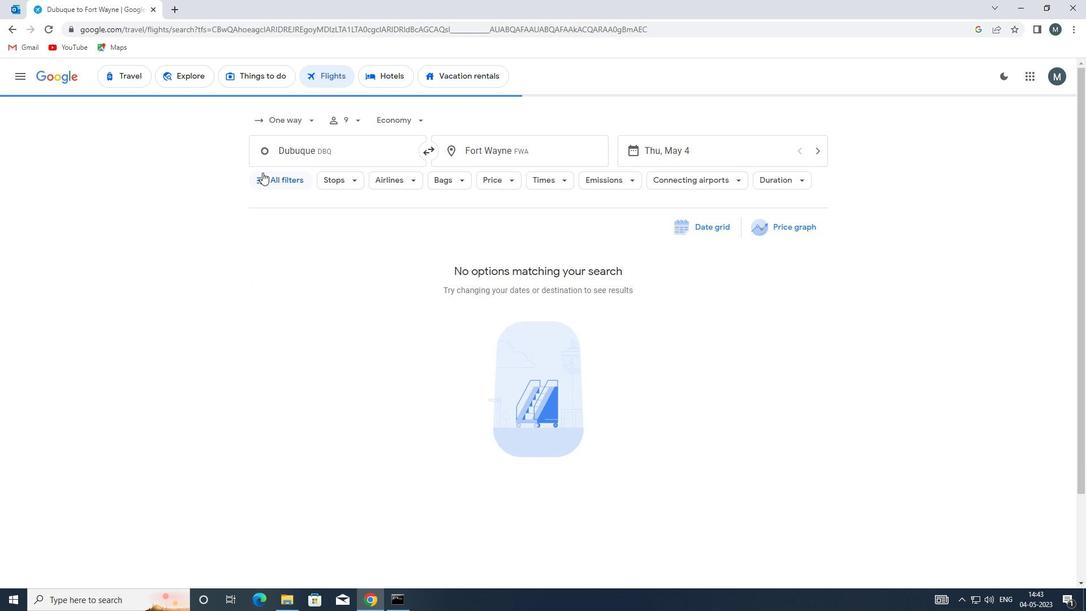 
Action: Mouse moved to (351, 285)
Screenshot: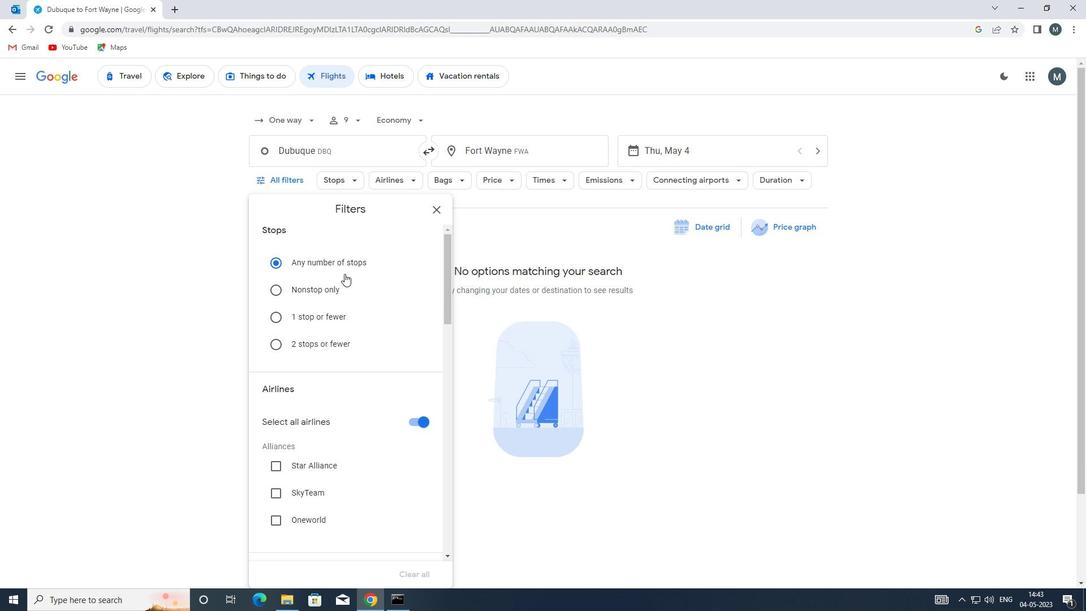 
Action: Mouse scrolled (351, 285) with delta (0, 0)
Screenshot: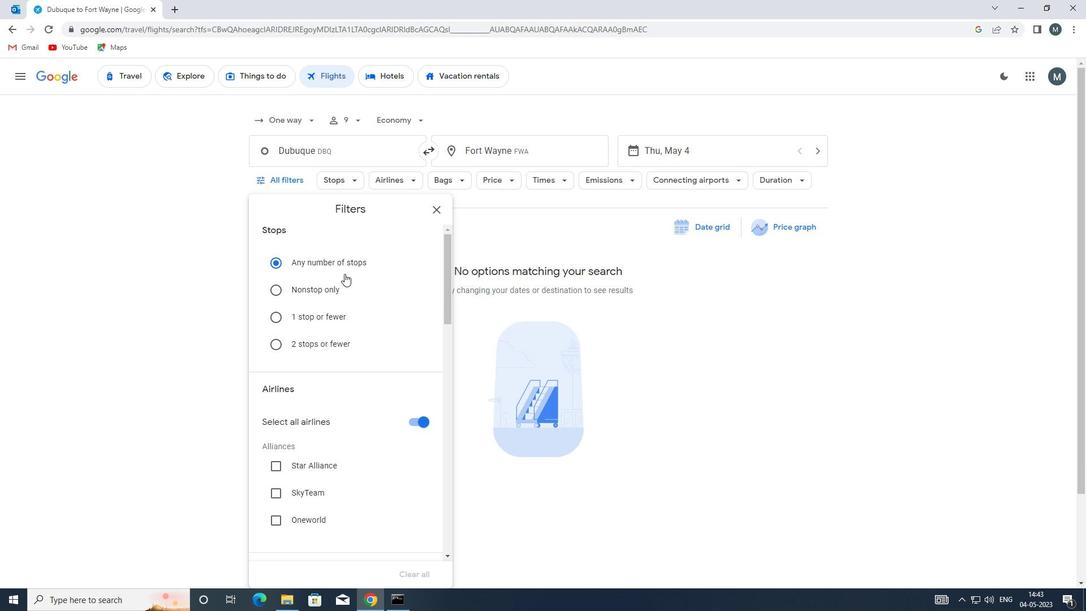 
Action: Mouse moved to (351, 293)
Screenshot: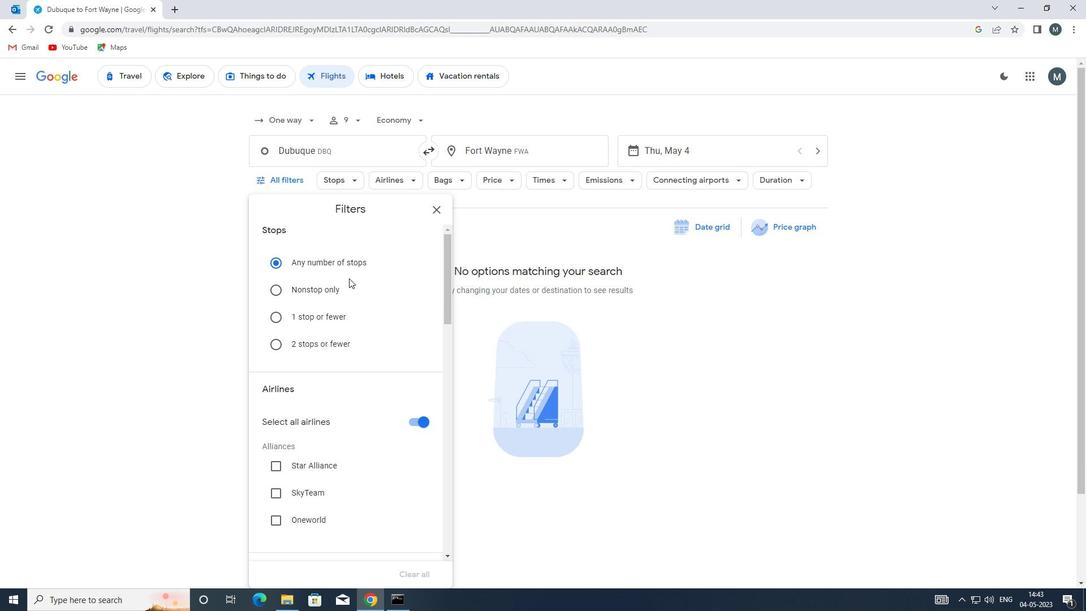 
Action: Mouse scrolled (351, 292) with delta (0, 0)
Screenshot: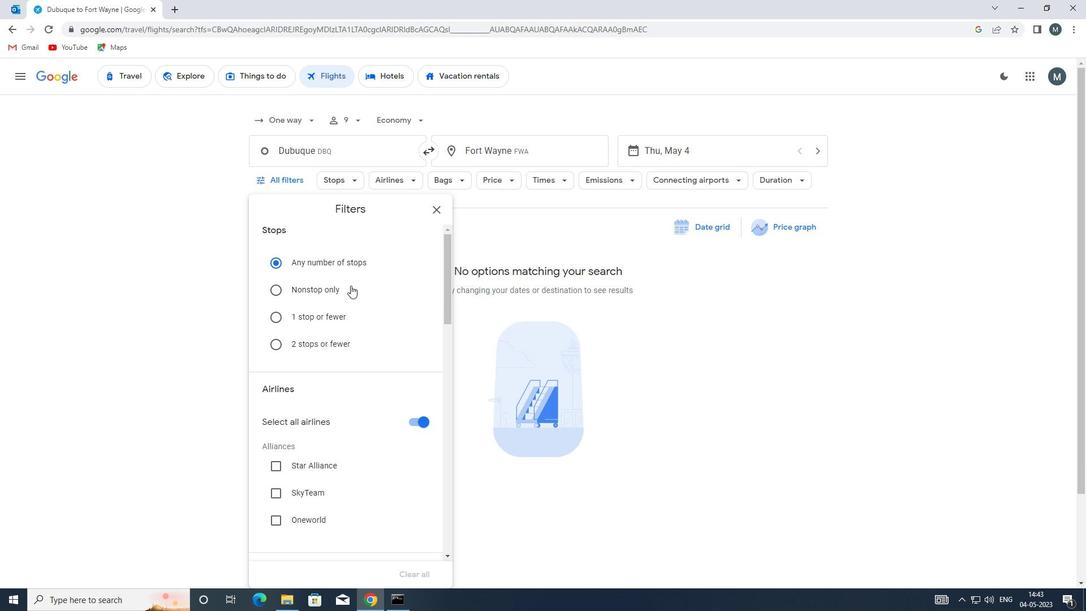 
Action: Mouse moved to (417, 305)
Screenshot: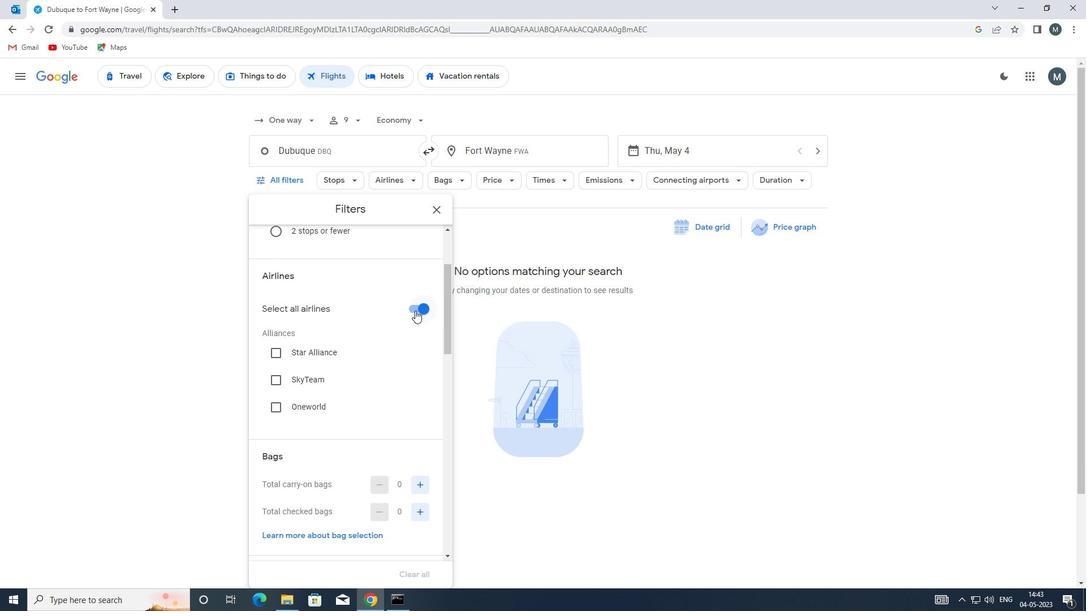 
Action: Mouse pressed left at (417, 305)
Screenshot: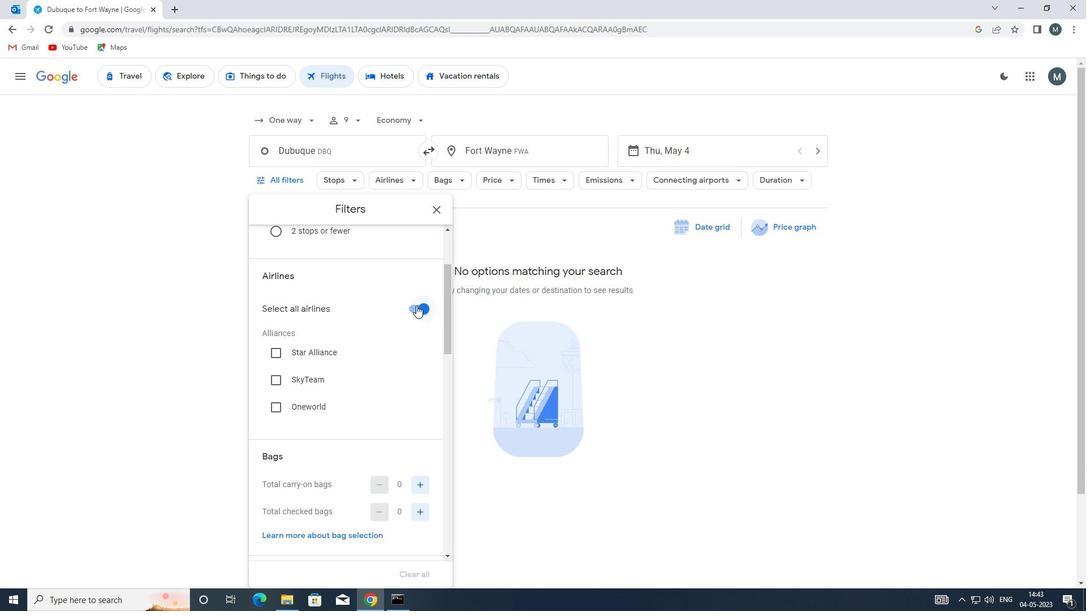 
Action: Mouse moved to (331, 349)
Screenshot: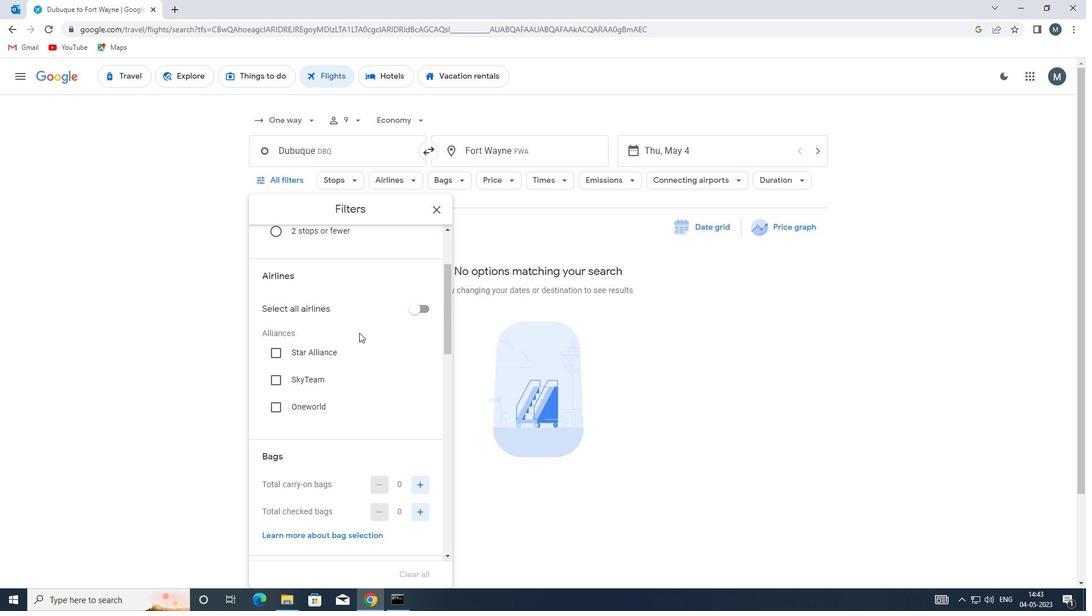 
Action: Mouse scrolled (331, 348) with delta (0, 0)
Screenshot: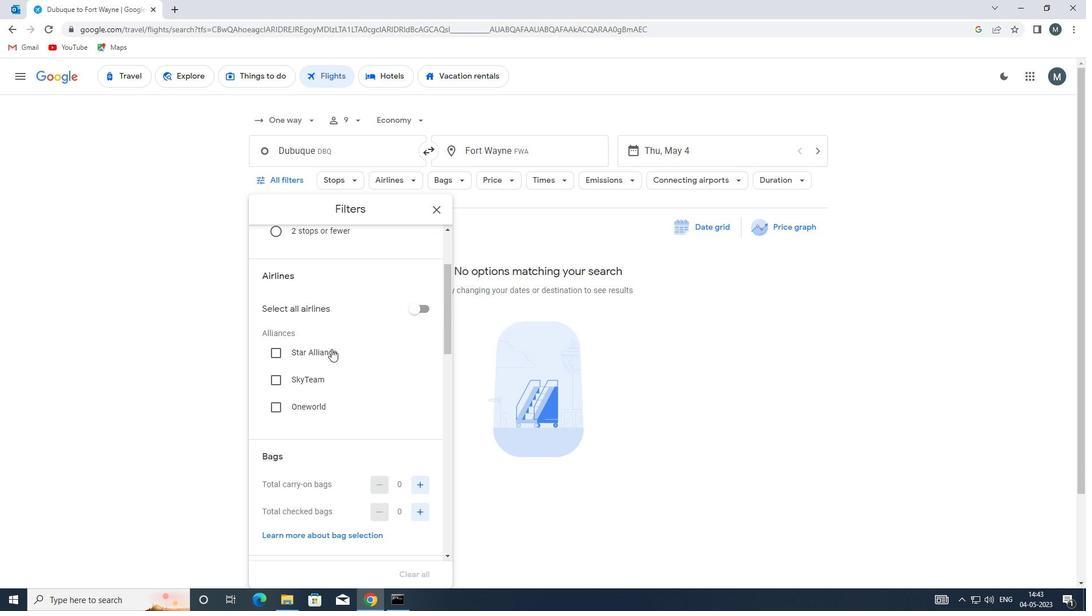 
Action: Mouse moved to (331, 346)
Screenshot: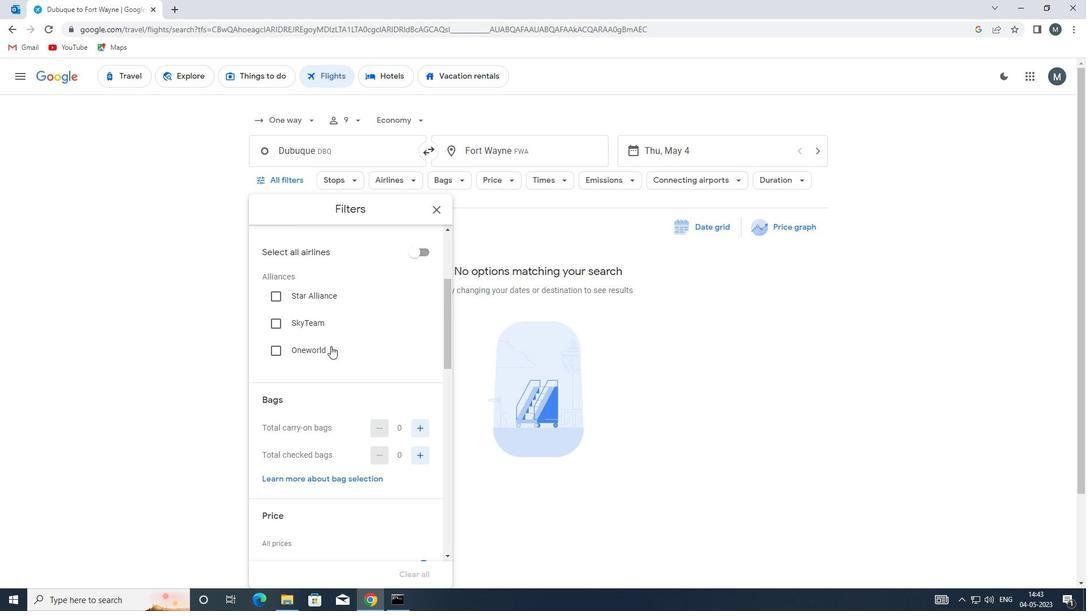 
Action: Mouse scrolled (331, 345) with delta (0, 0)
Screenshot: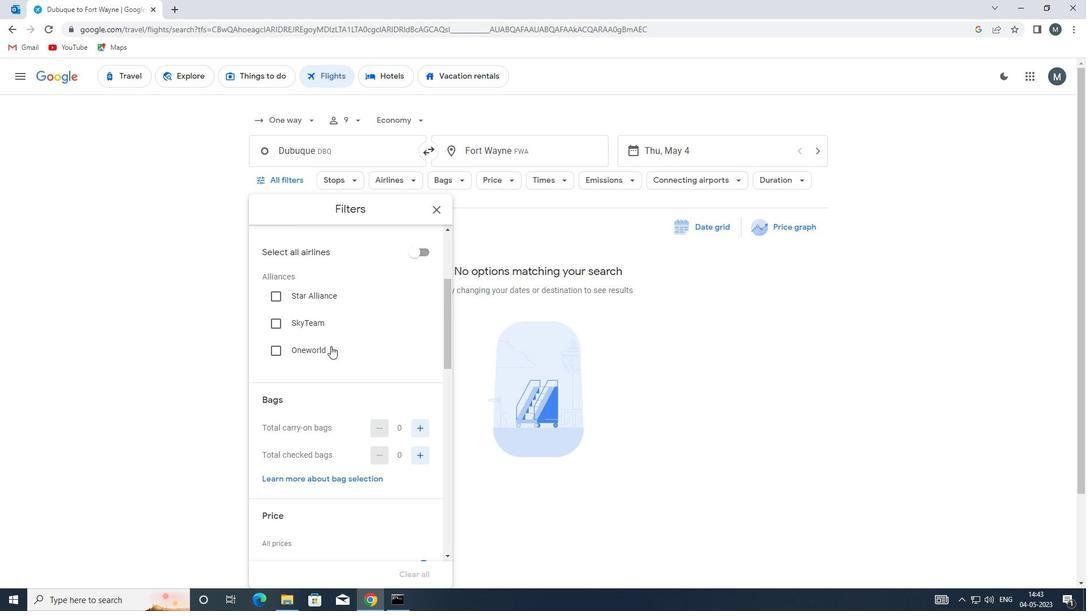 
Action: Mouse moved to (331, 346)
Screenshot: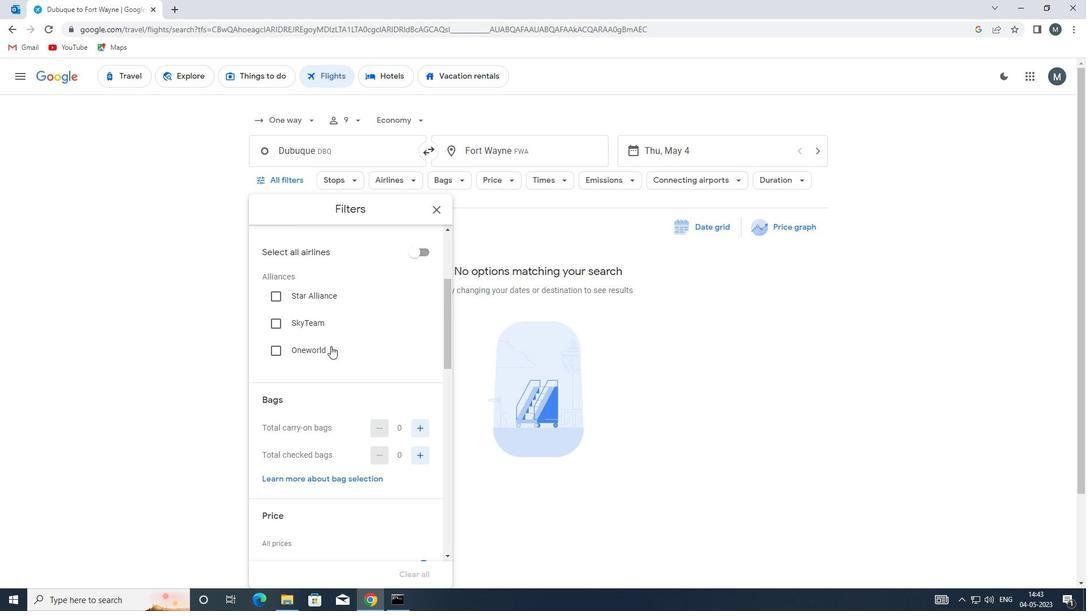 
Action: Mouse scrolled (331, 345) with delta (0, 0)
Screenshot: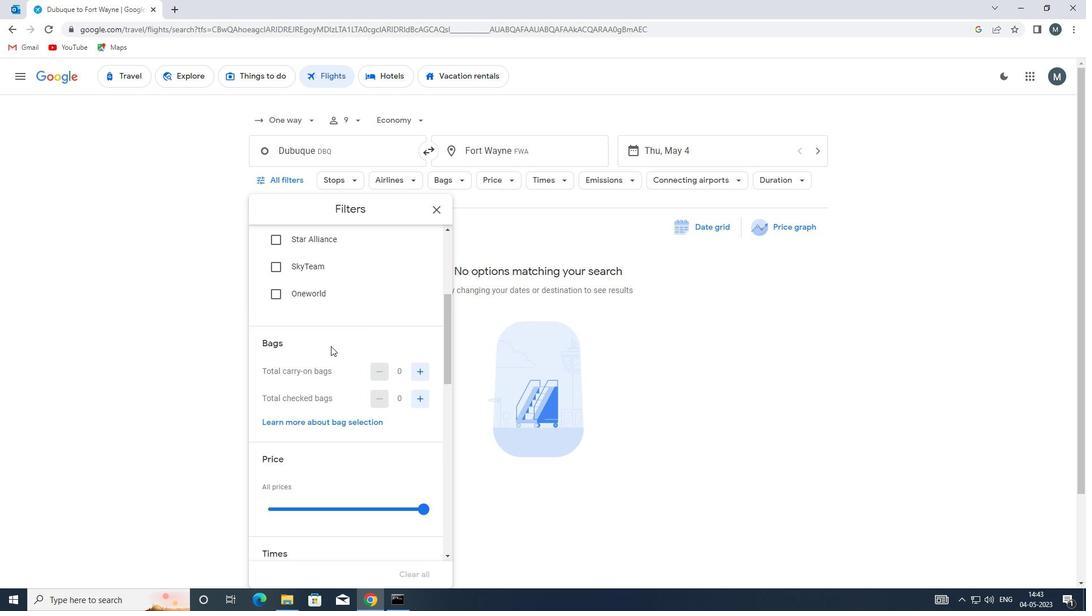 
Action: Mouse moved to (422, 311)
Screenshot: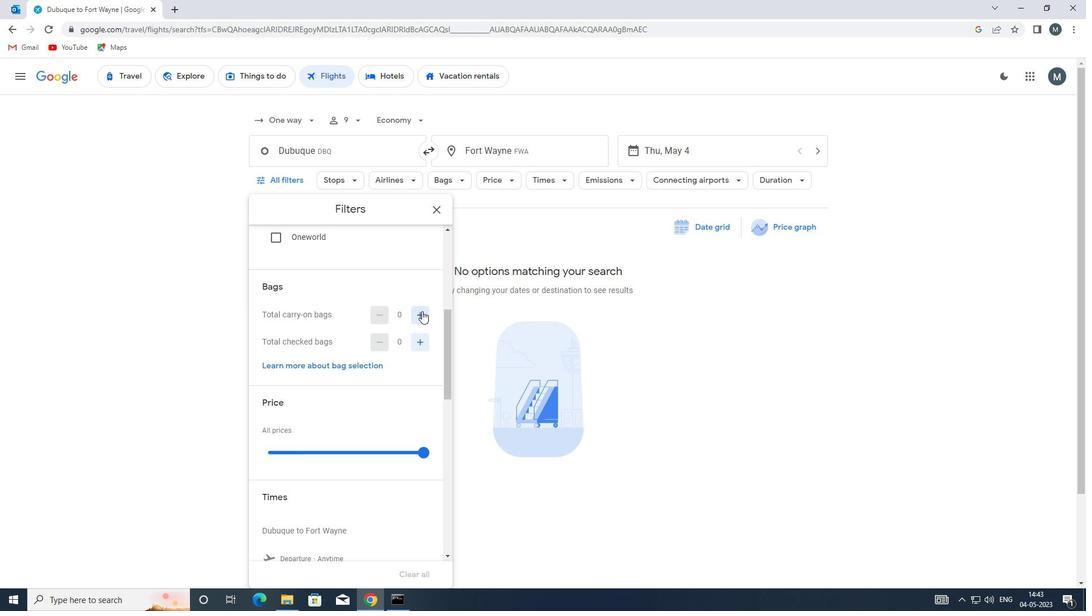 
Action: Mouse pressed left at (422, 311)
Screenshot: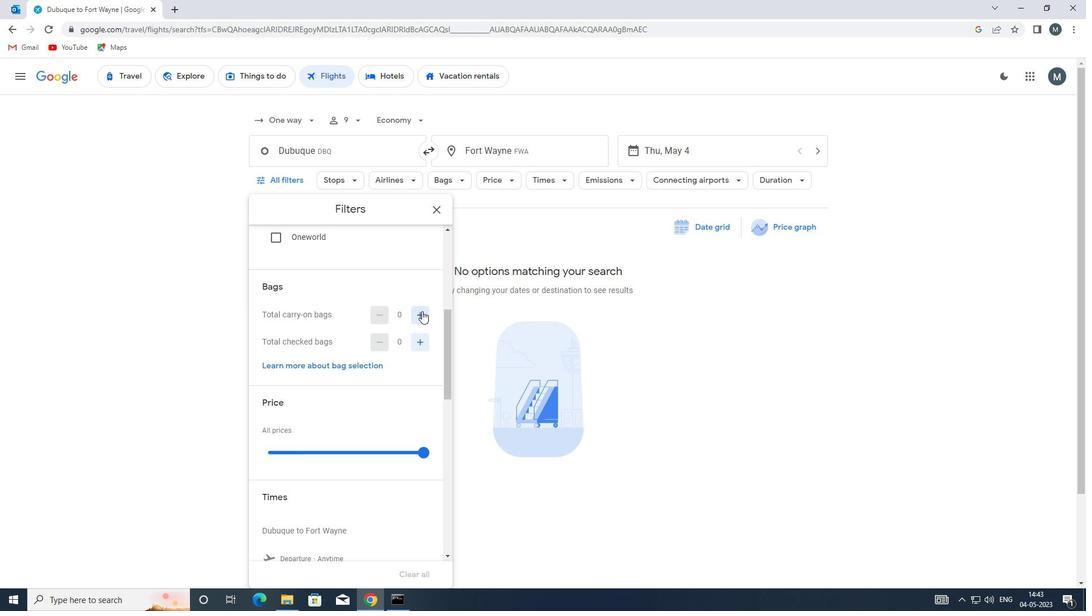 
Action: Mouse moved to (422, 311)
Screenshot: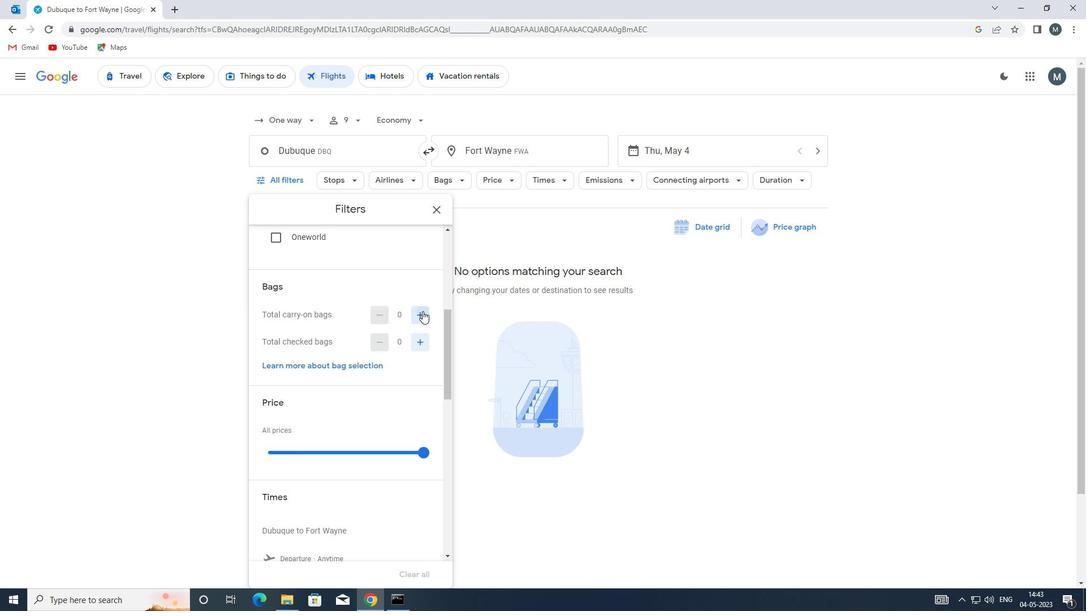 
Action: Mouse pressed left at (422, 311)
Screenshot: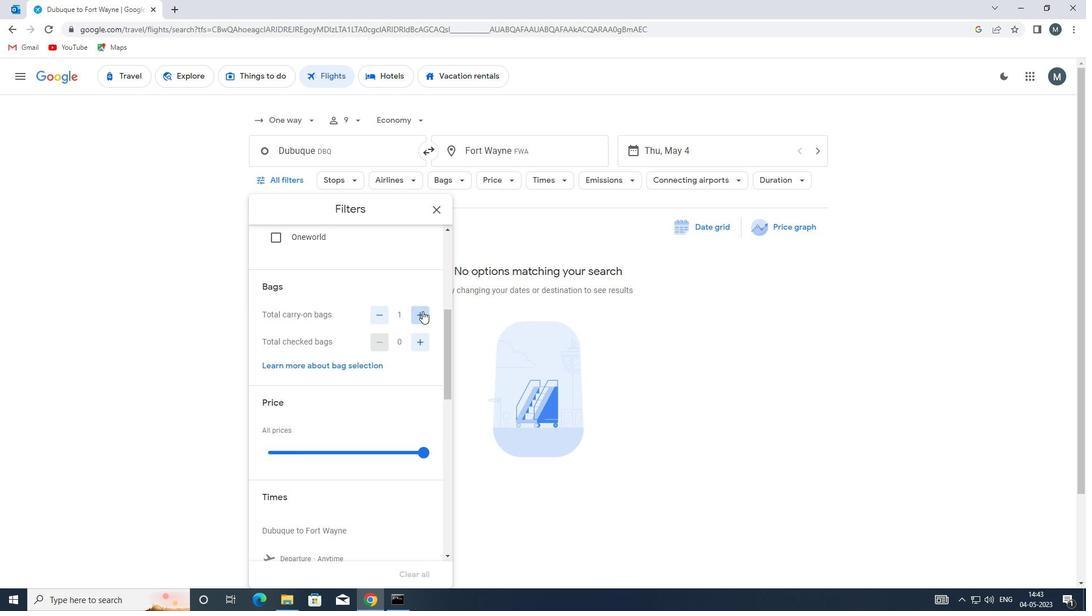 
Action: Mouse moved to (348, 339)
Screenshot: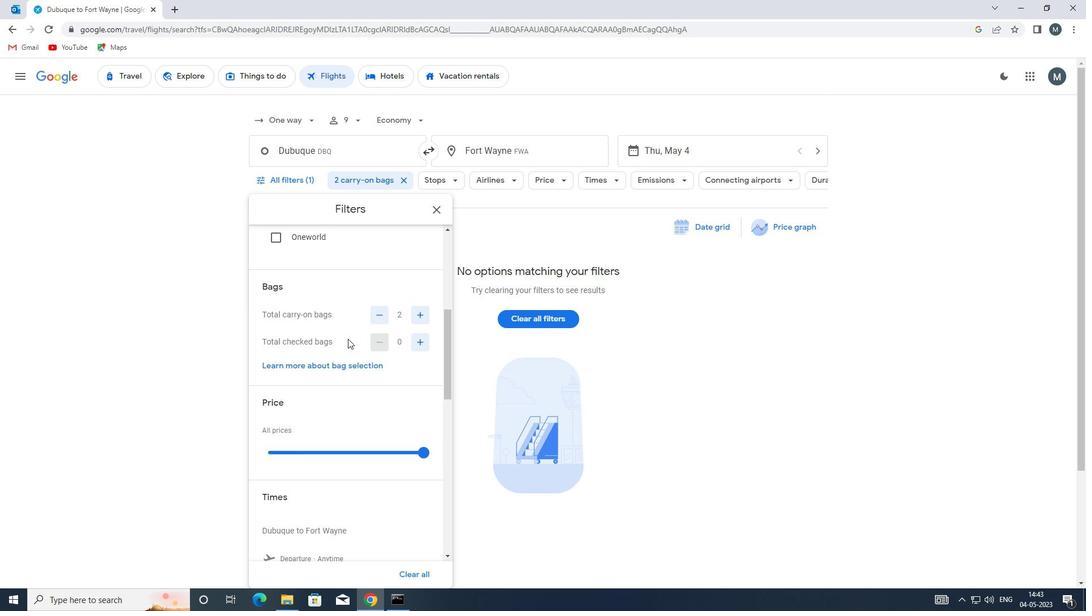 
Action: Mouse scrolled (348, 338) with delta (0, 0)
Screenshot: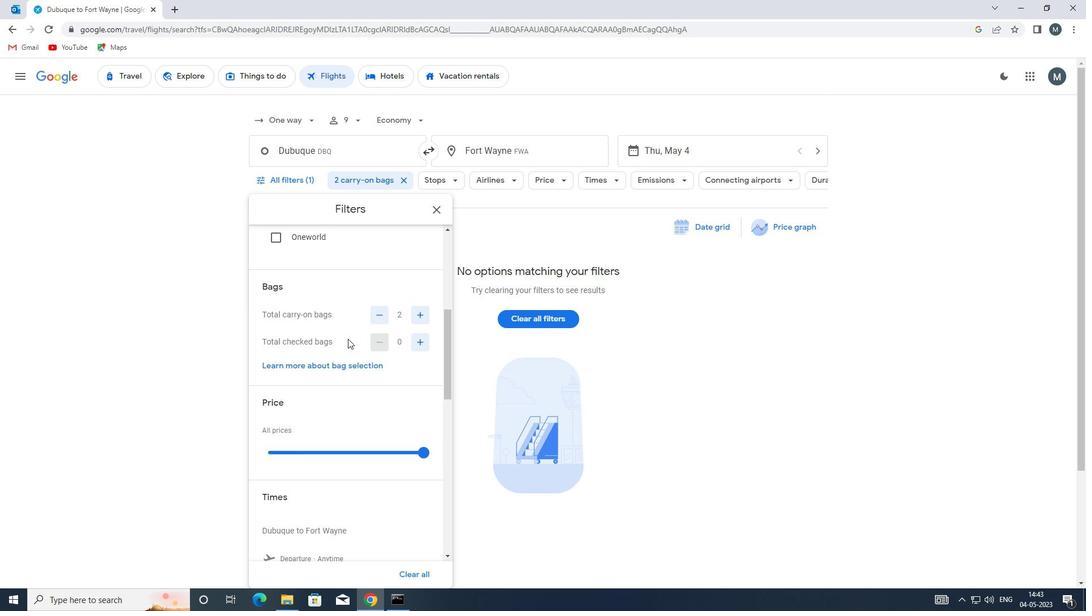 
Action: Mouse moved to (347, 339)
Screenshot: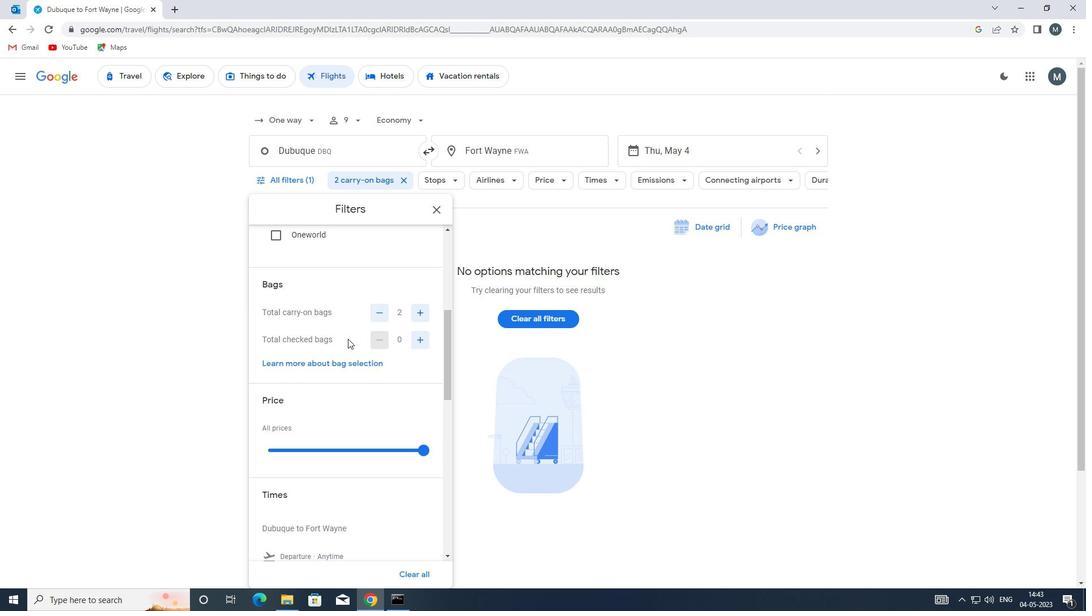 
Action: Mouse scrolled (347, 338) with delta (0, 0)
Screenshot: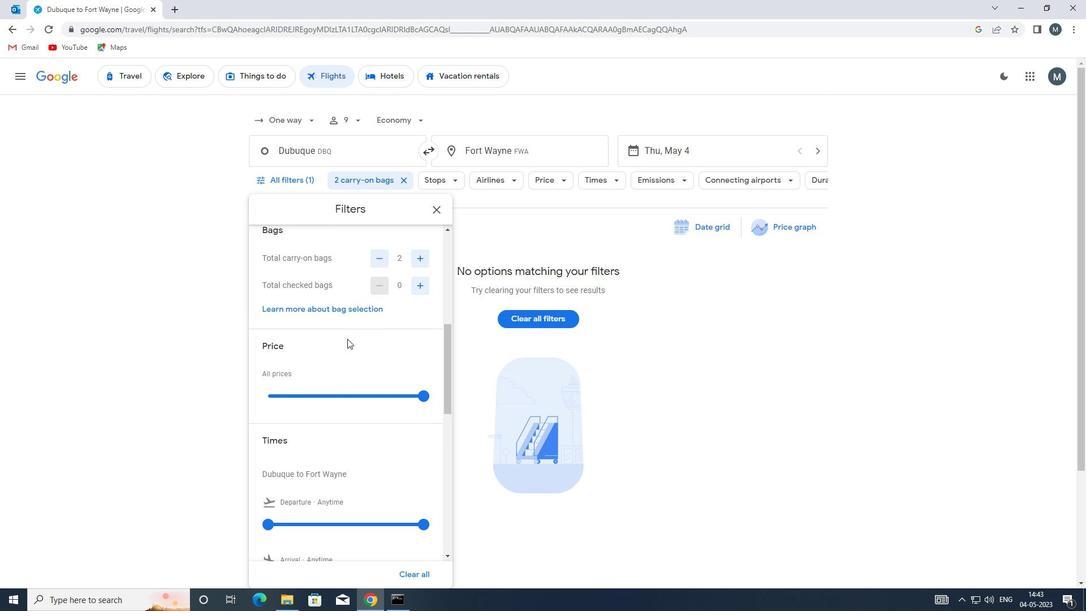 
Action: Mouse moved to (337, 340)
Screenshot: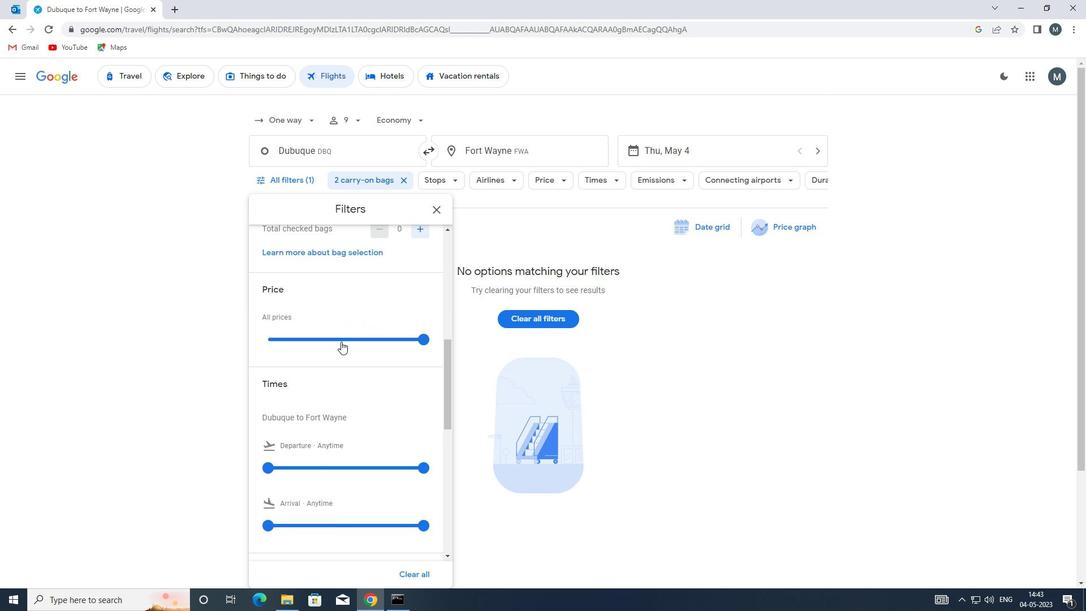 
Action: Mouse pressed left at (337, 340)
Screenshot: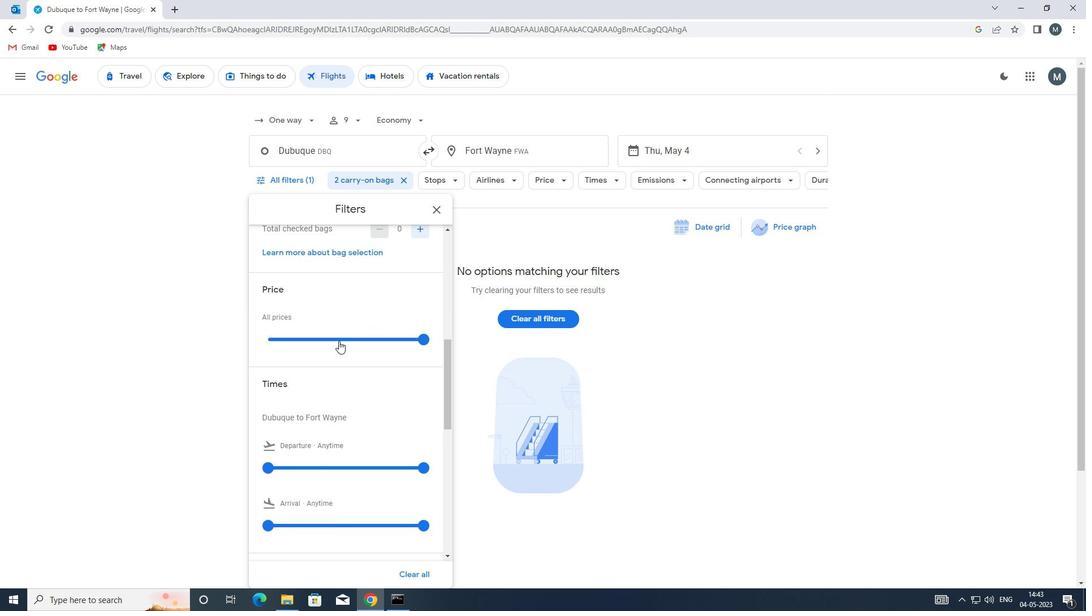 
Action: Mouse moved to (337, 340)
Screenshot: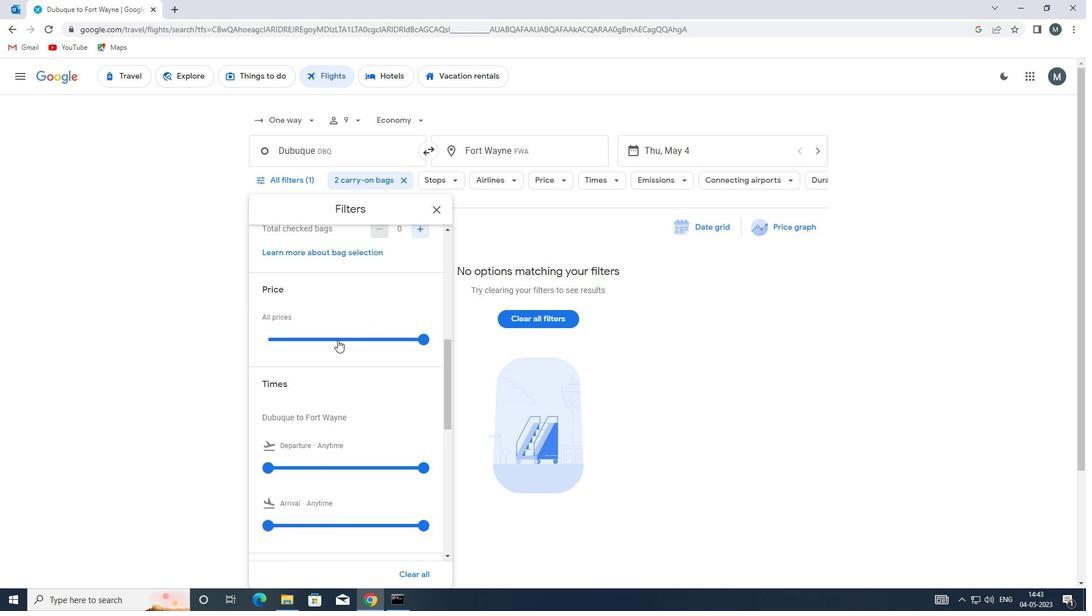 
Action: Mouse pressed left at (337, 340)
Screenshot: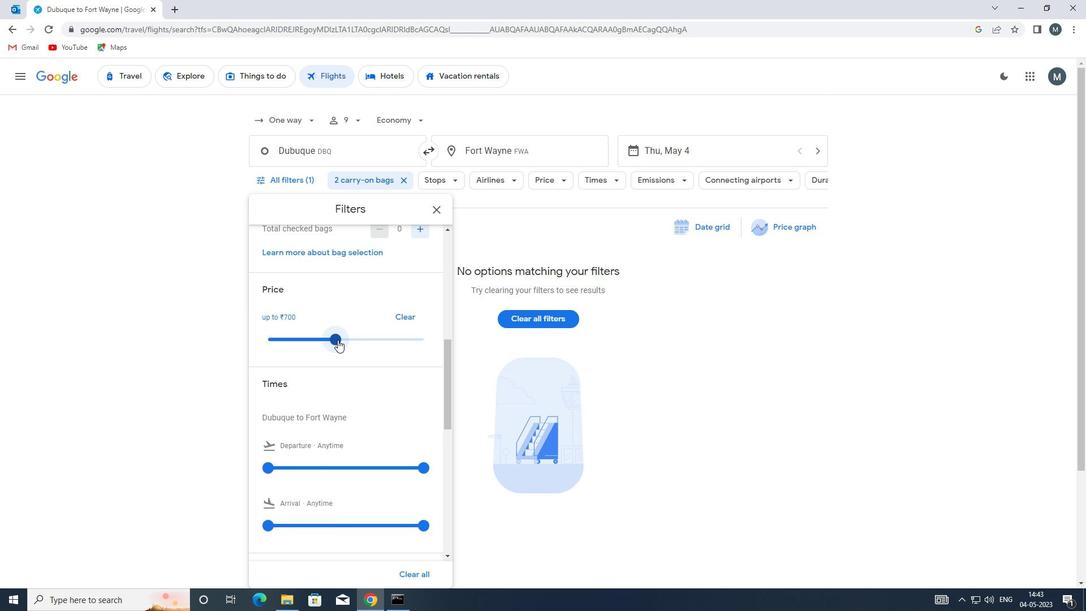 
Action: Mouse moved to (346, 341)
Screenshot: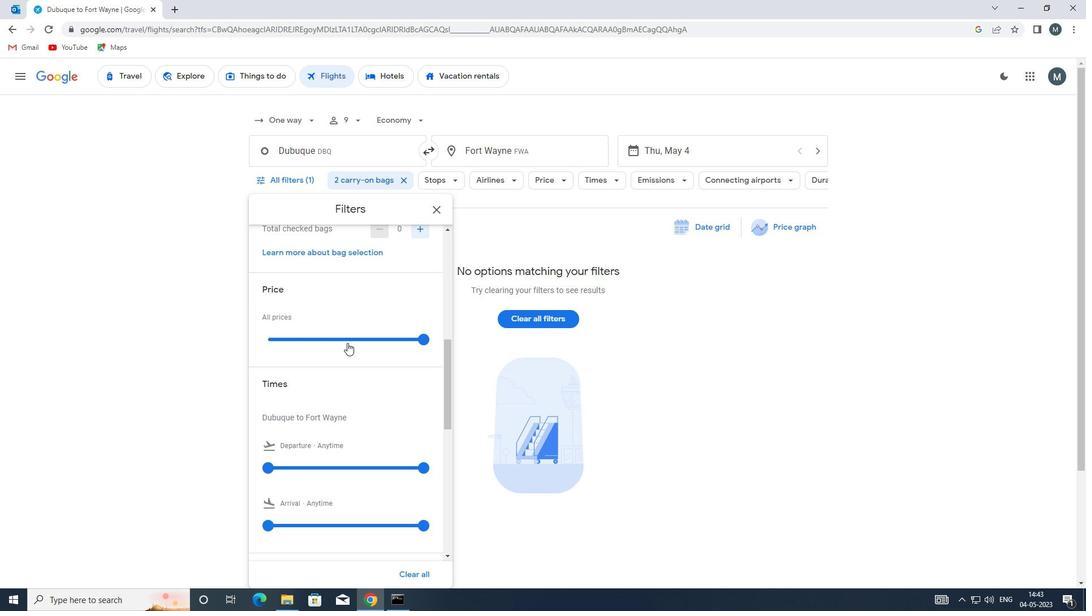 
Action: Mouse scrolled (346, 340) with delta (0, 0)
Screenshot: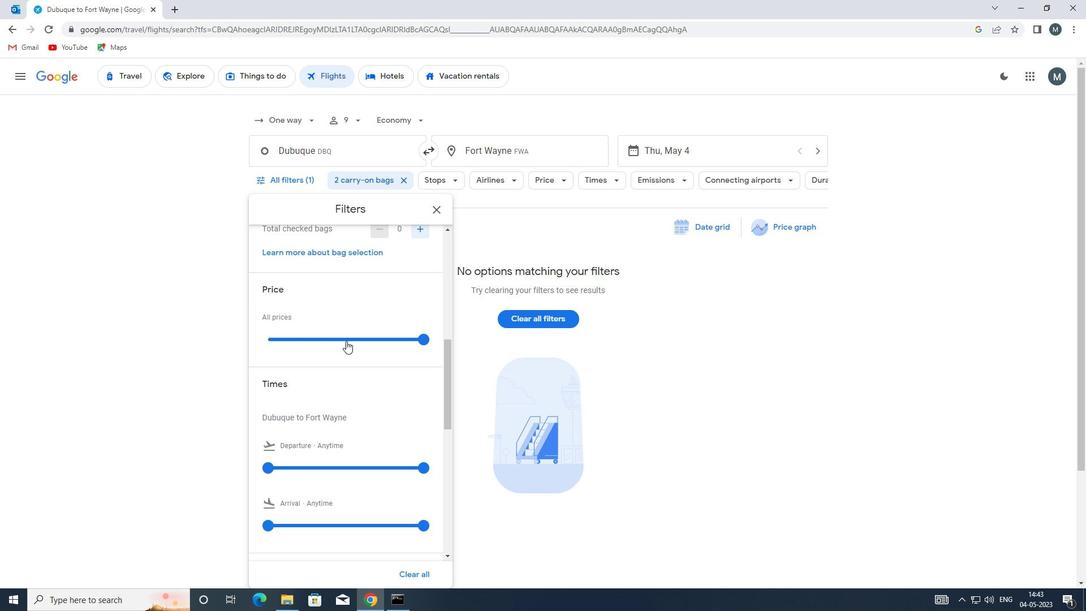 
Action: Mouse moved to (334, 341)
Screenshot: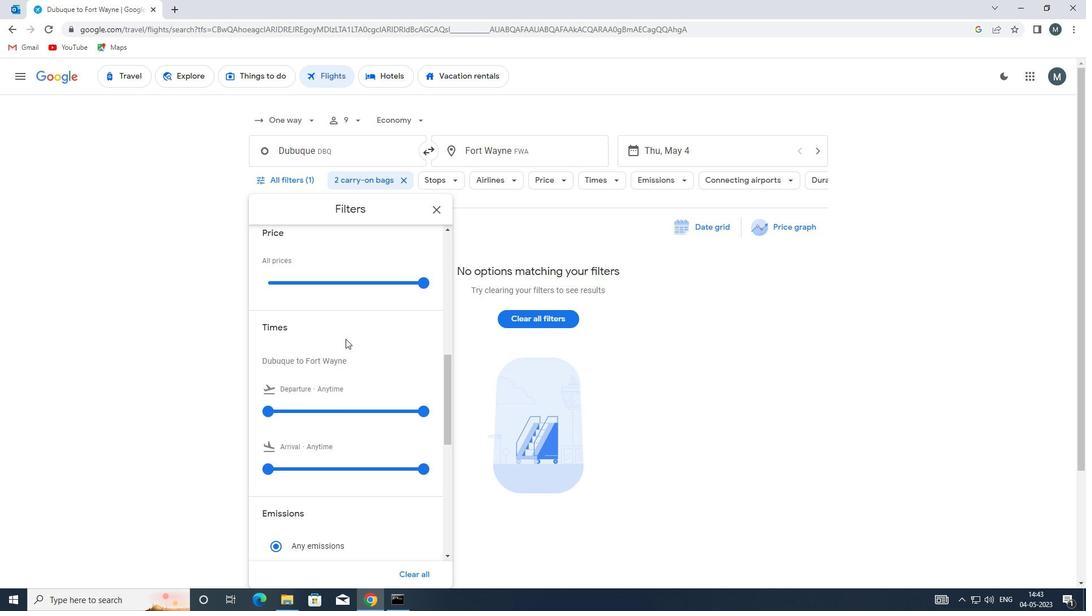 
Action: Mouse scrolled (334, 340) with delta (0, 0)
Screenshot: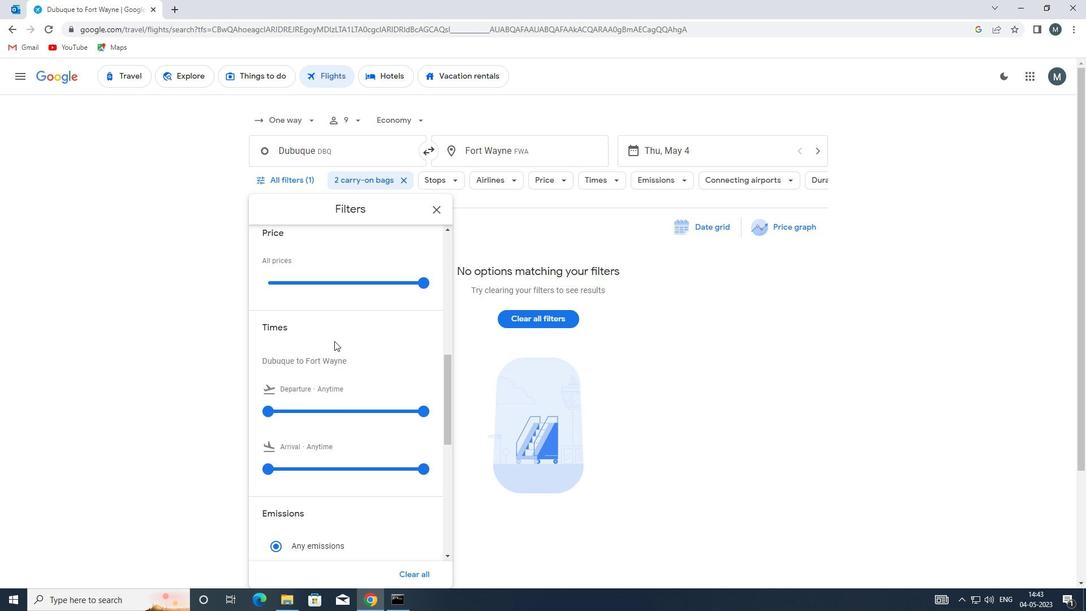 
Action: Mouse moved to (268, 352)
Screenshot: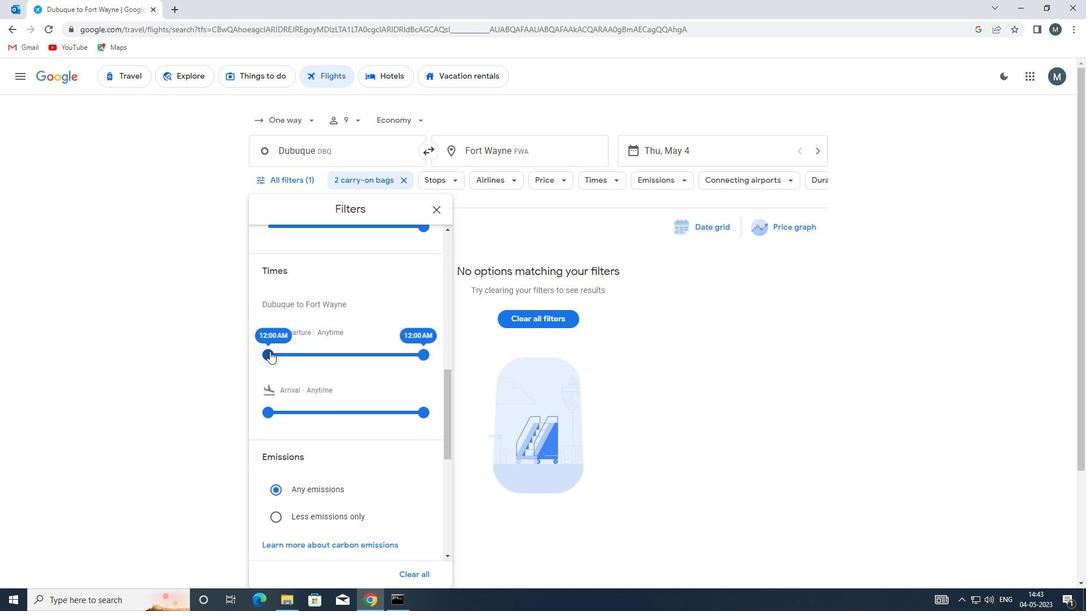 
Action: Mouse pressed left at (268, 352)
Screenshot: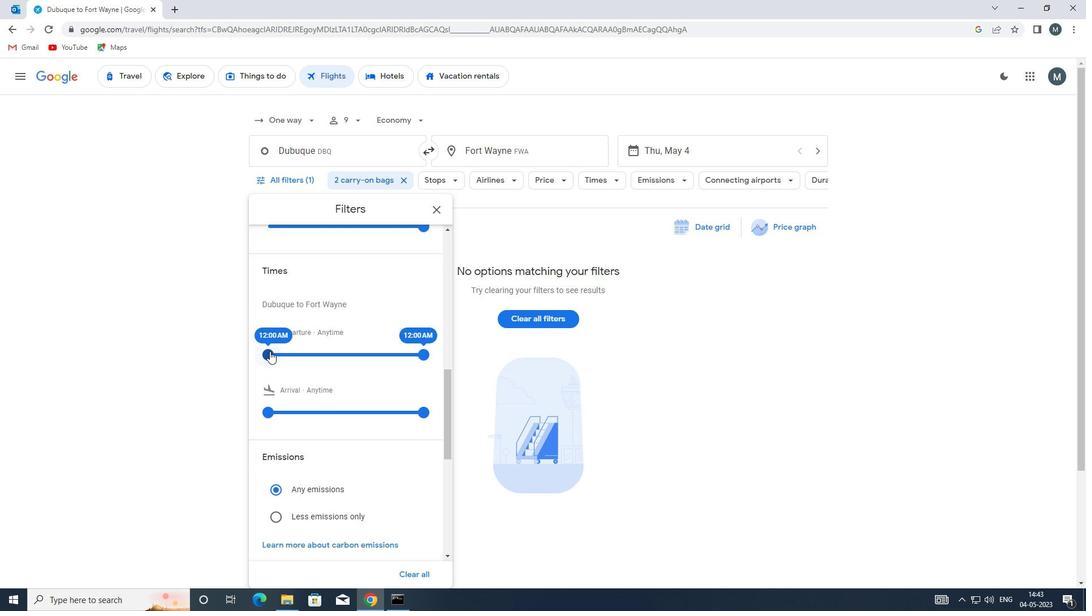 
Action: Mouse moved to (418, 351)
Screenshot: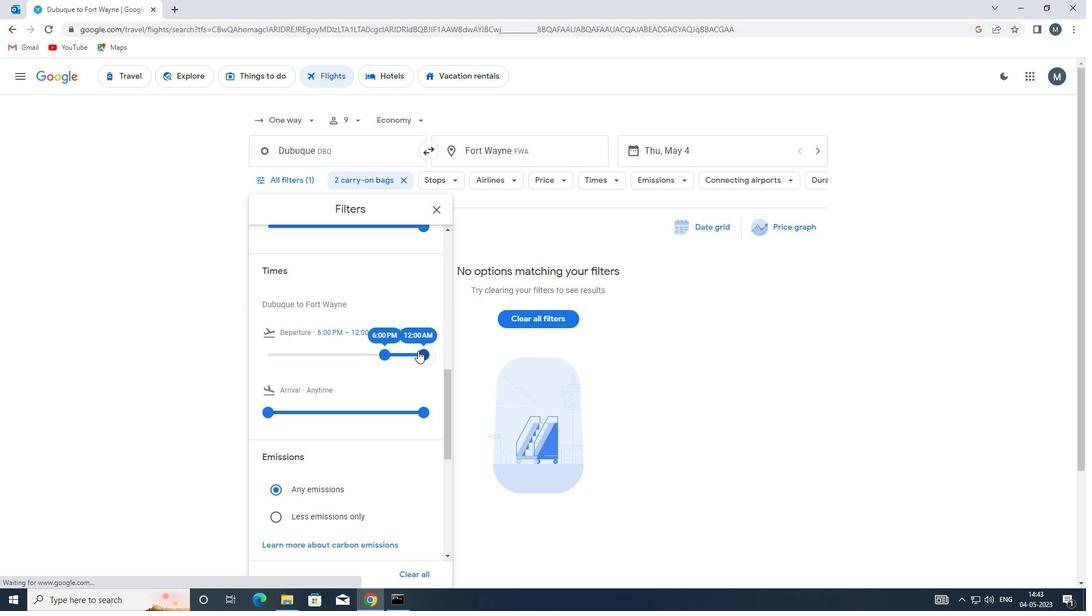 
Action: Mouse pressed left at (418, 351)
Screenshot: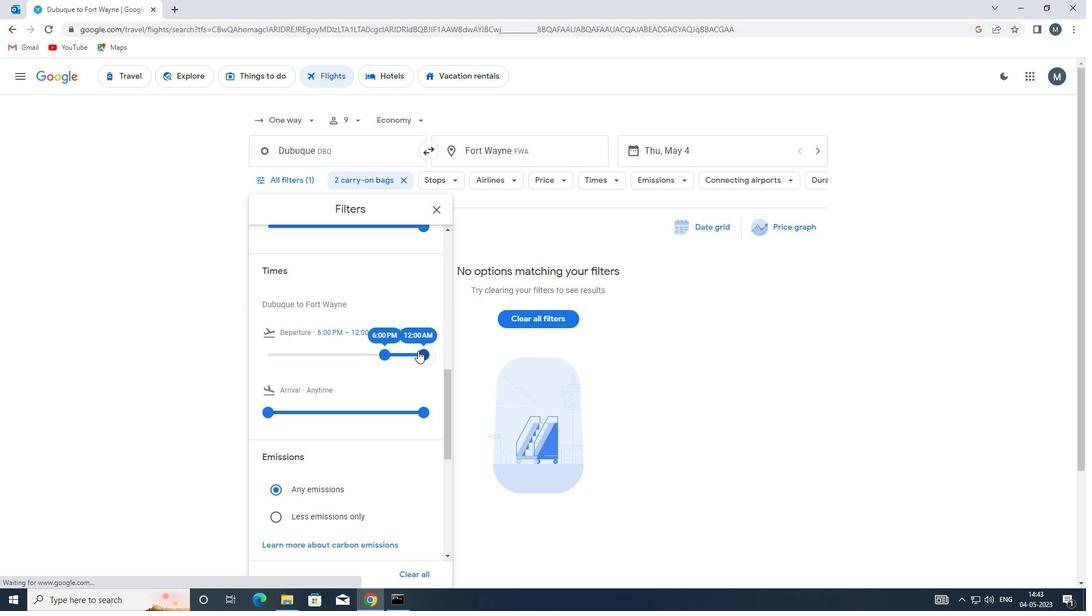 
Action: Mouse moved to (383, 354)
Screenshot: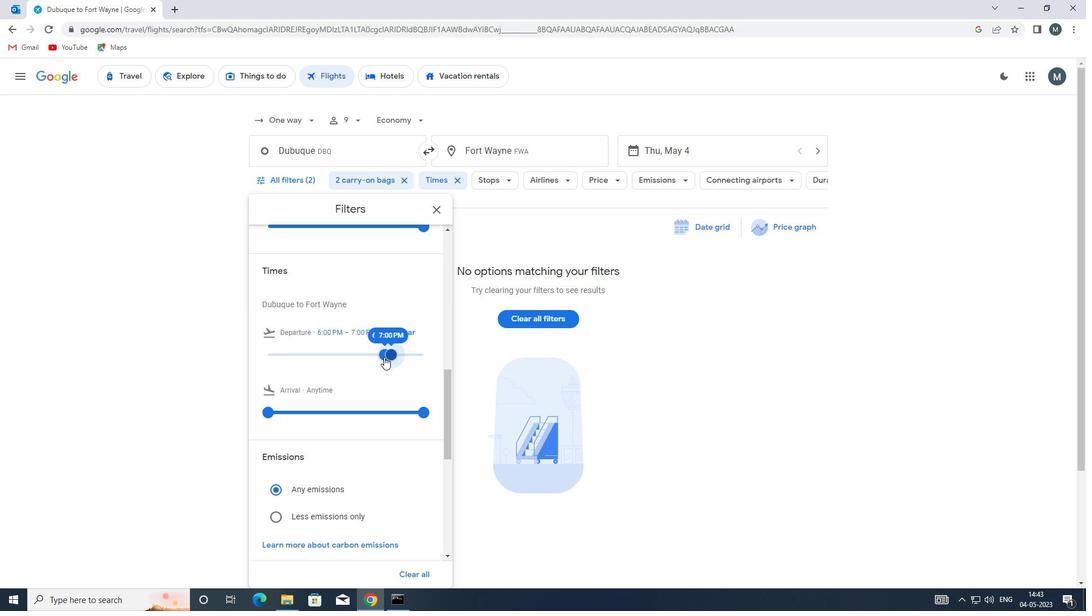 
Action: Mouse scrolled (383, 353) with delta (0, 0)
Screenshot: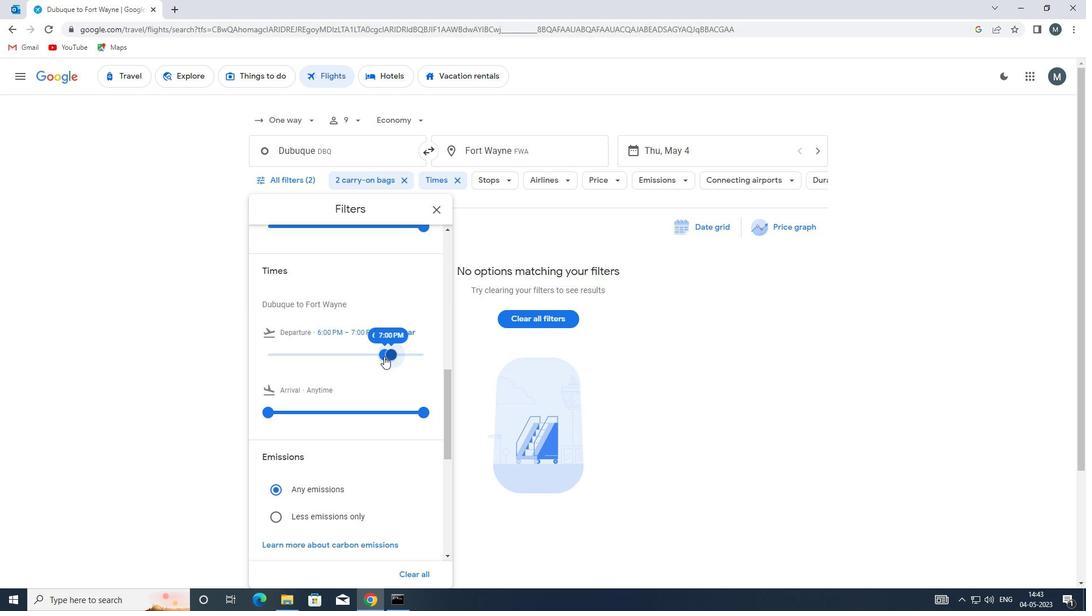 
Action: Mouse moved to (382, 353)
Screenshot: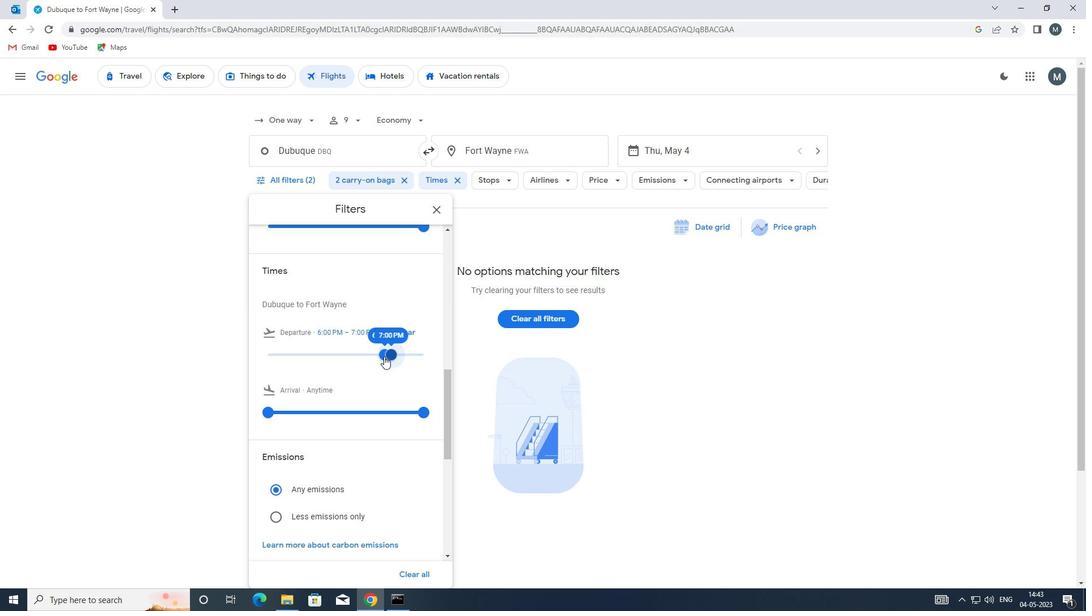 
Action: Mouse scrolled (382, 353) with delta (0, 0)
Screenshot: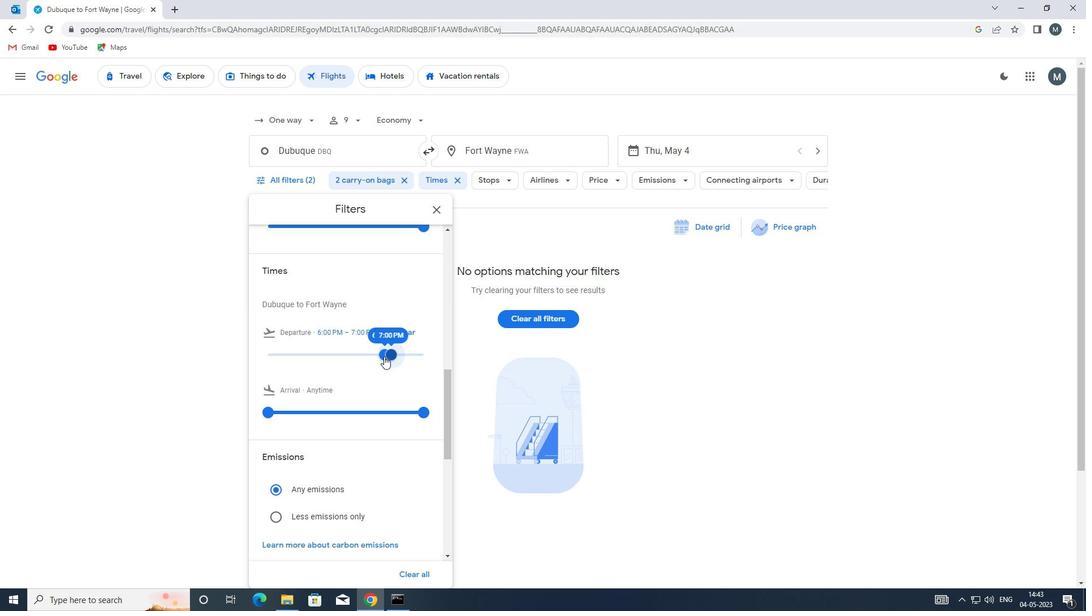 
Action: Mouse moved to (429, 211)
Screenshot: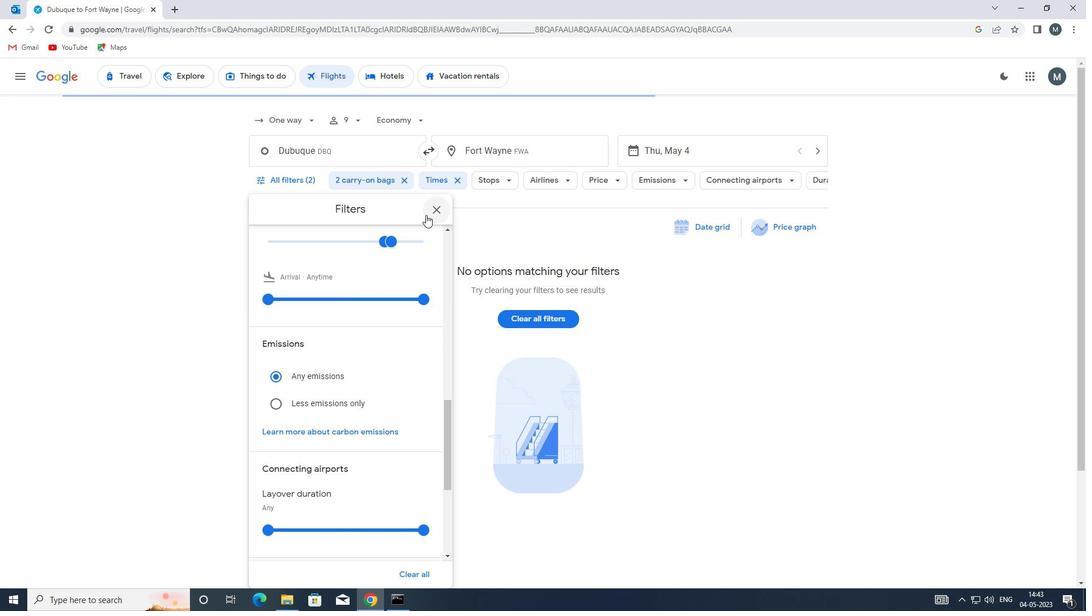 
Action: Mouse pressed left at (429, 211)
Screenshot: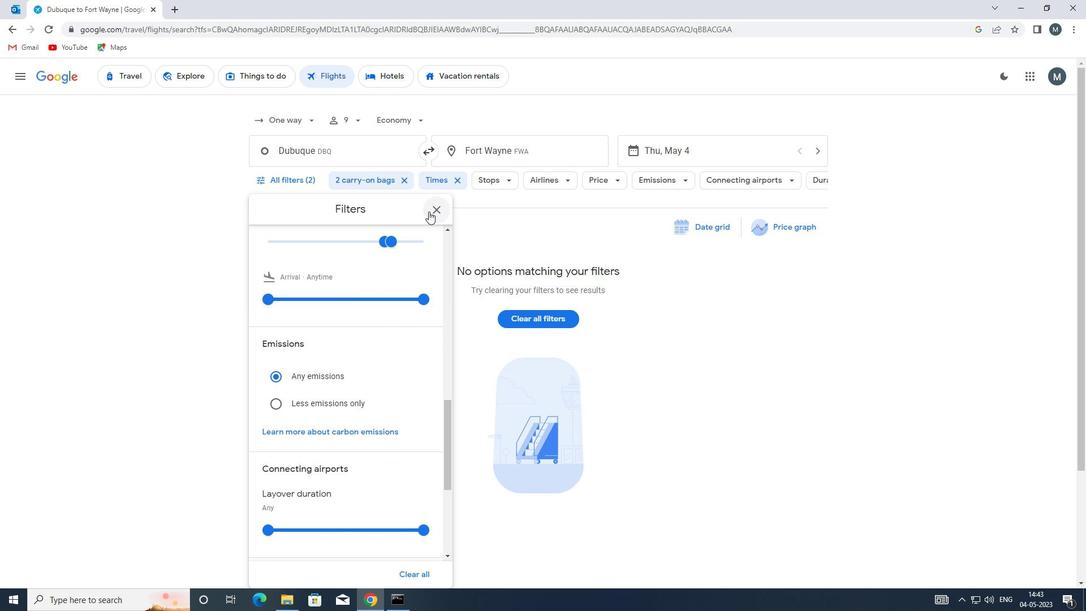 
Action: Mouse moved to (429, 214)
Screenshot: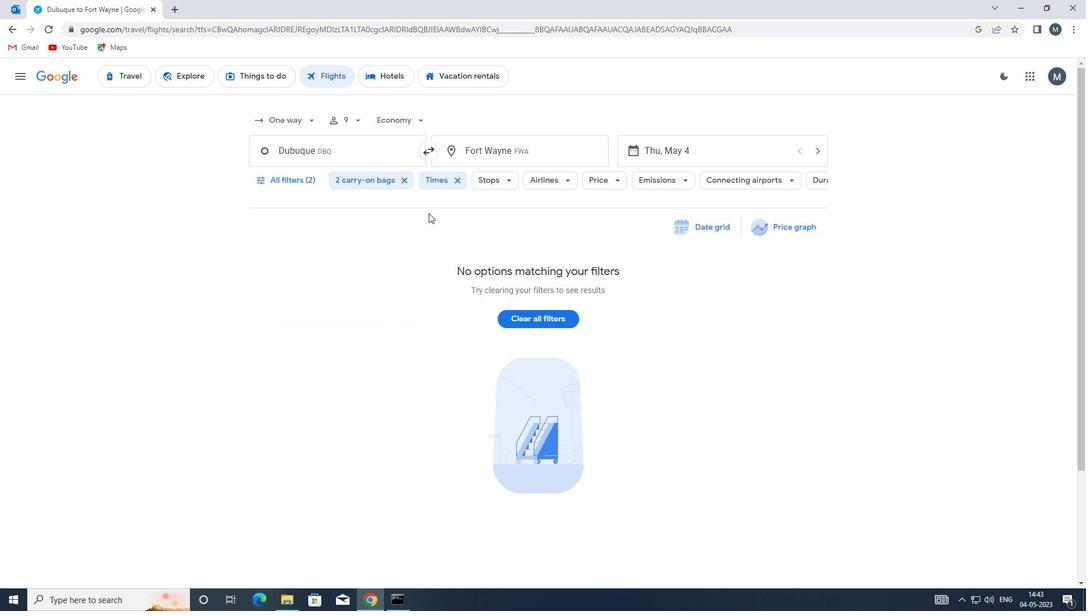 
